 Task: Search one way flight ticket for 2 adults, 4 children and 1 infant on lap in business from Milwaukee: Milwaukee Mitchell International Airport to Raleigh: Raleigh-durham International Airport on 8-5-2023. Choice of flights is Royal air maroc. Number of bags: 8 checked bags. Price is upto 60000. Outbound departure time preference is 16:45.
Action: Mouse moved to (353, 299)
Screenshot: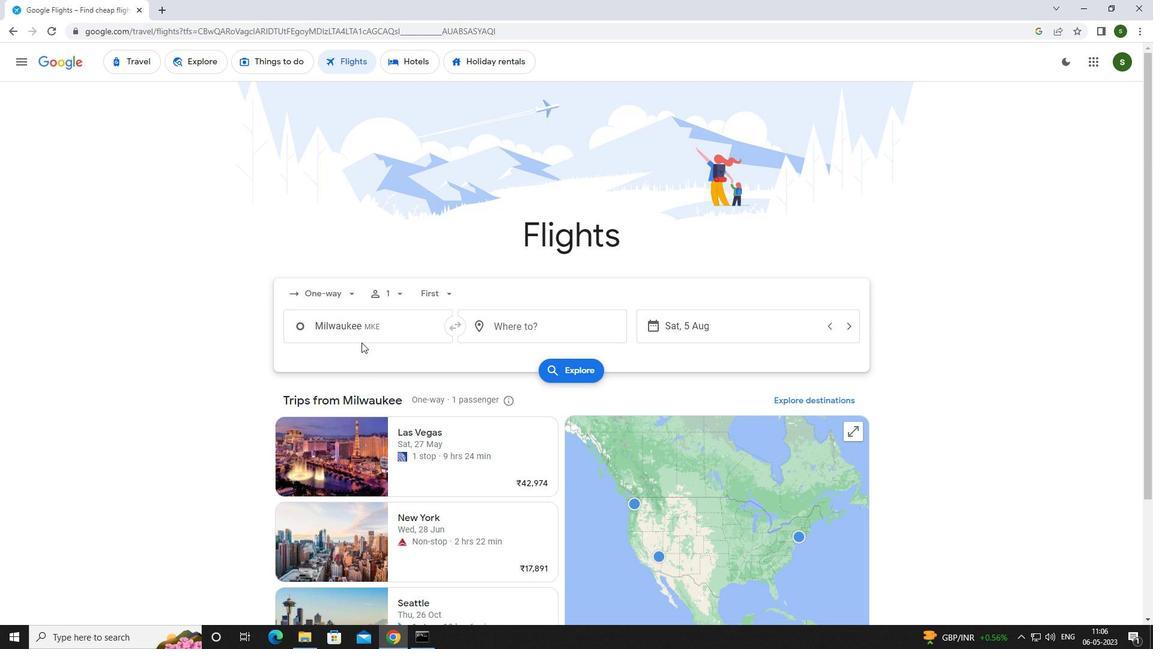 
Action: Mouse pressed left at (353, 299)
Screenshot: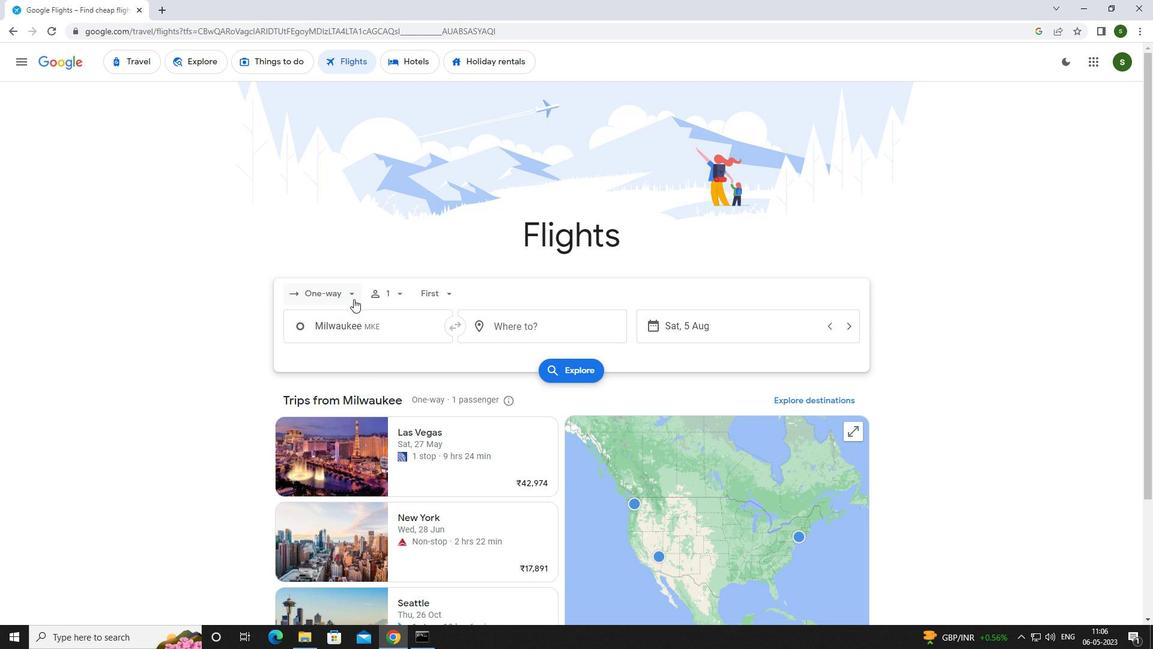 
Action: Mouse moved to (358, 344)
Screenshot: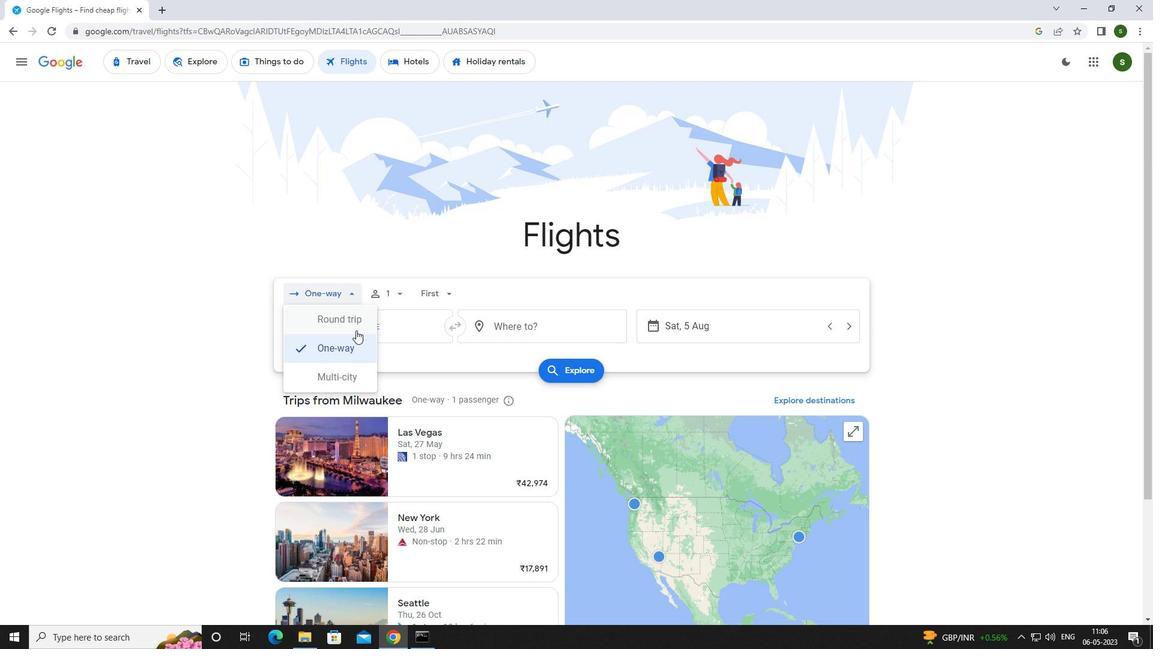 
Action: Mouse pressed left at (358, 344)
Screenshot: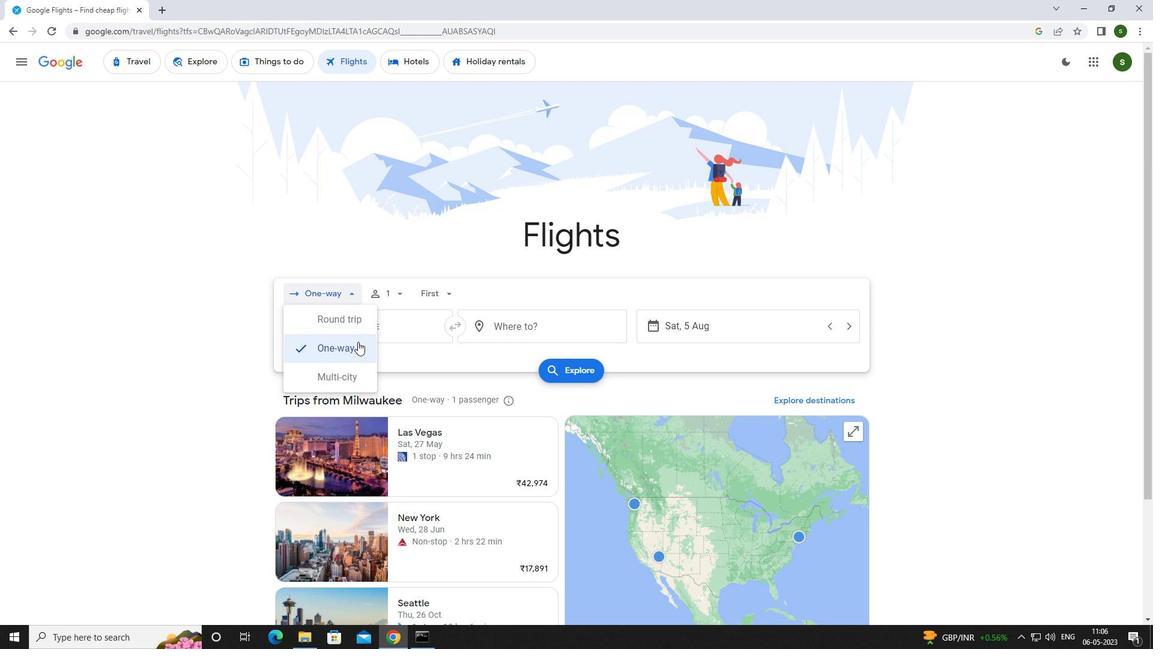 
Action: Mouse moved to (403, 299)
Screenshot: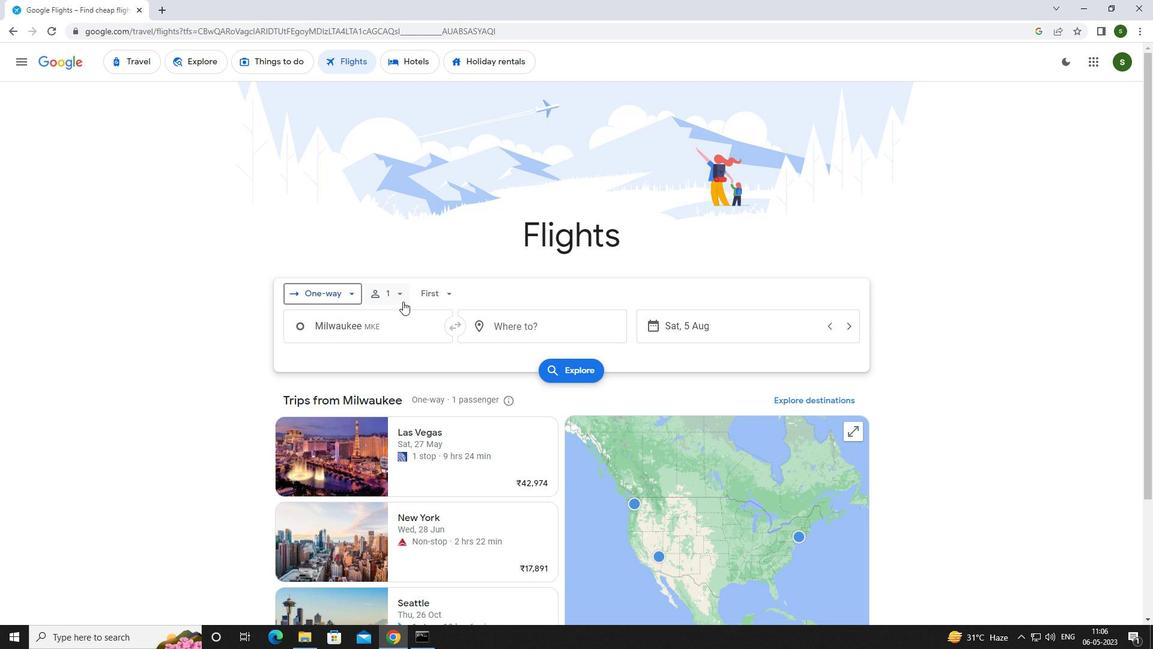 
Action: Mouse pressed left at (403, 299)
Screenshot: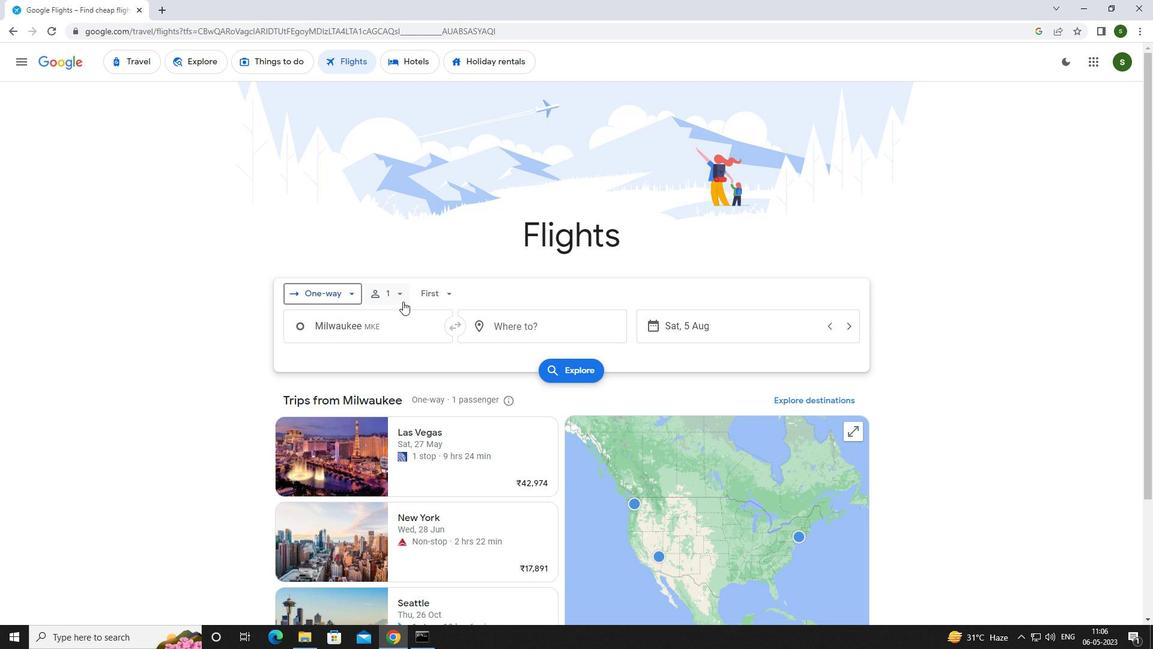 
Action: Mouse moved to (493, 323)
Screenshot: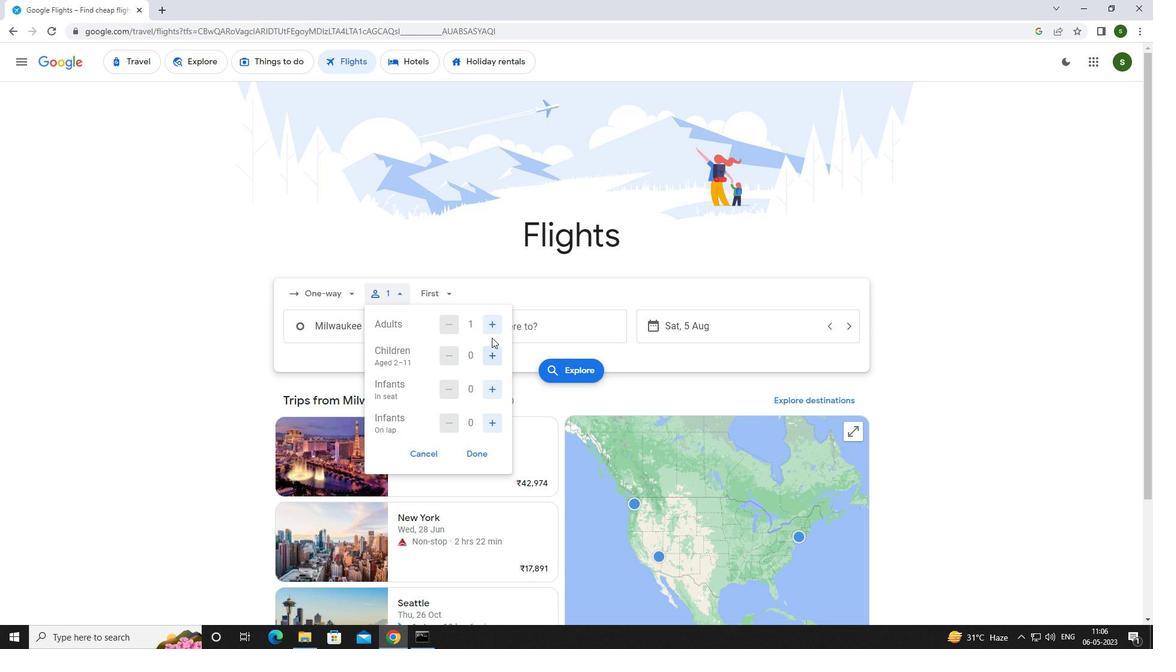 
Action: Mouse pressed left at (493, 323)
Screenshot: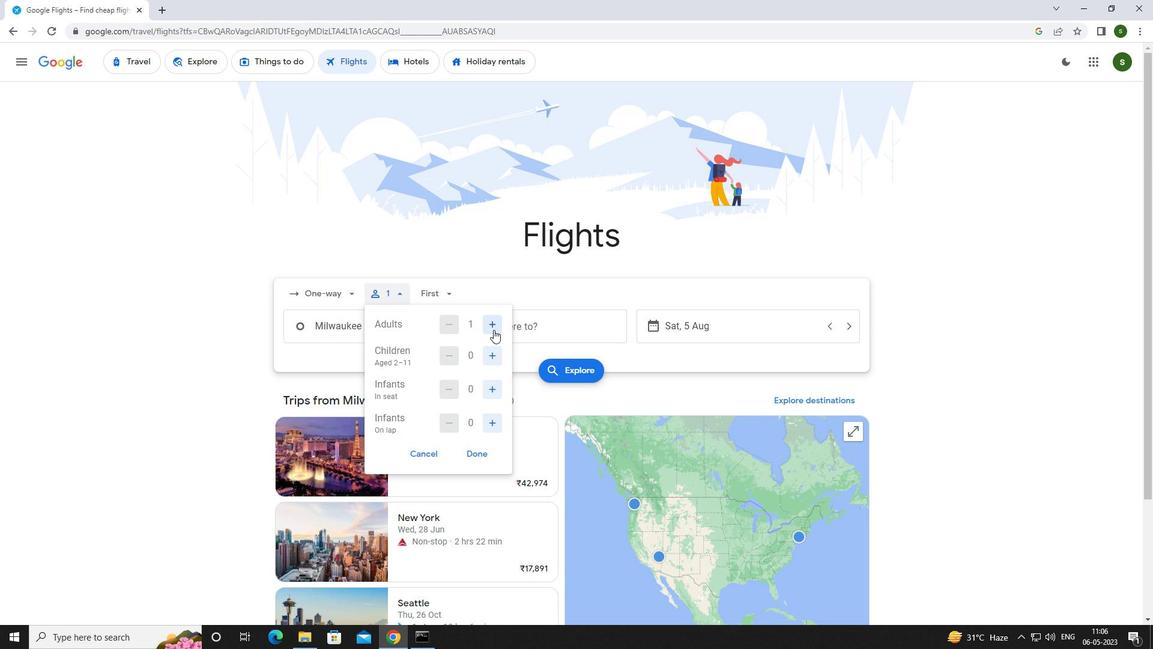 
Action: Mouse moved to (489, 350)
Screenshot: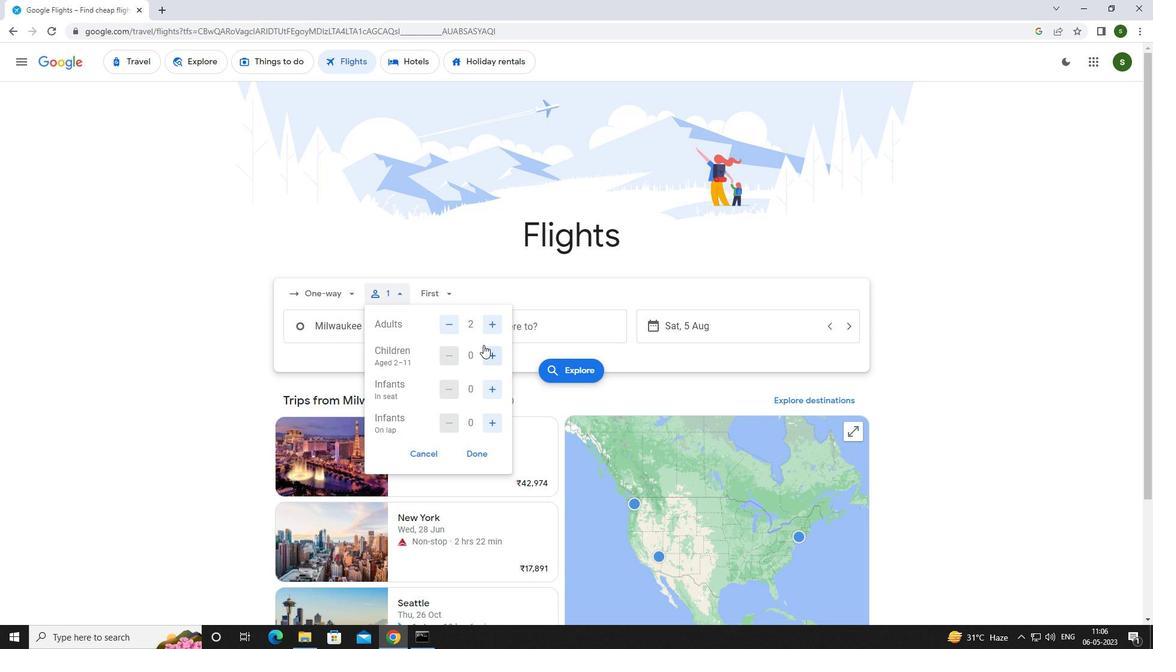 
Action: Mouse pressed left at (489, 350)
Screenshot: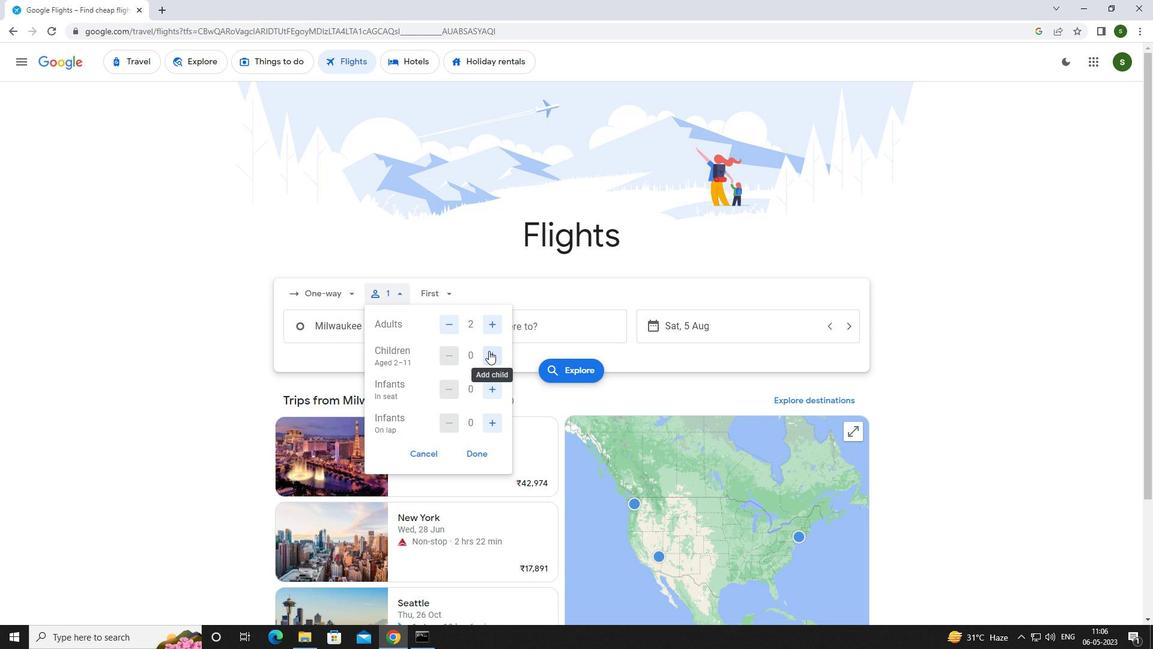 
Action: Mouse pressed left at (489, 350)
Screenshot: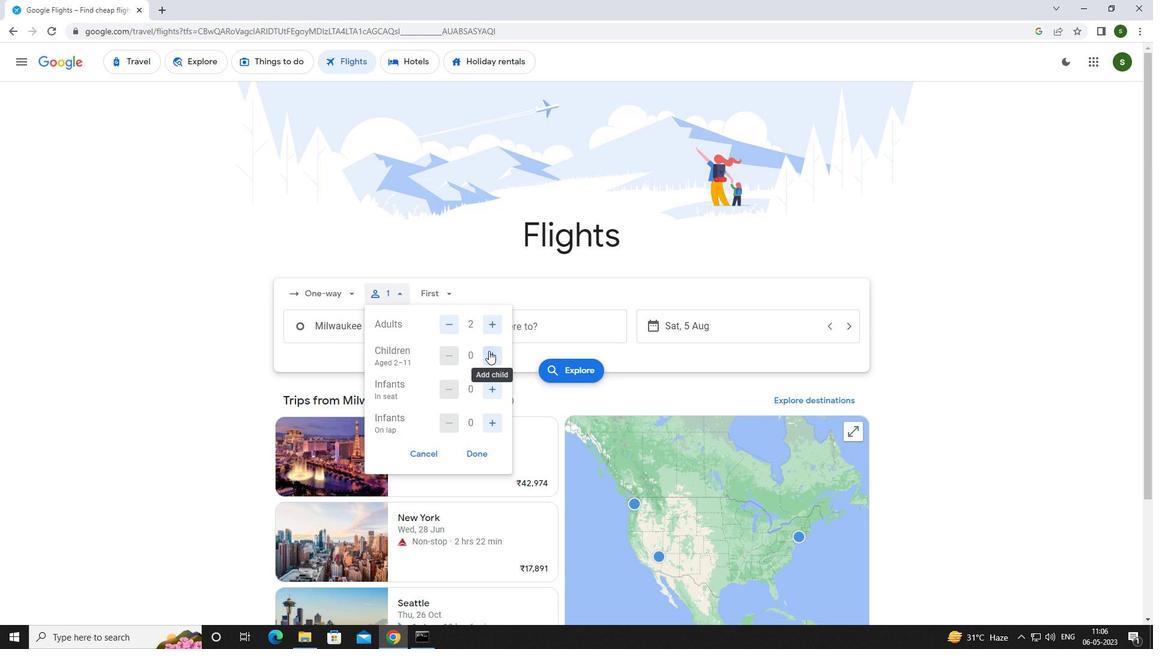 
Action: Mouse pressed left at (489, 350)
Screenshot: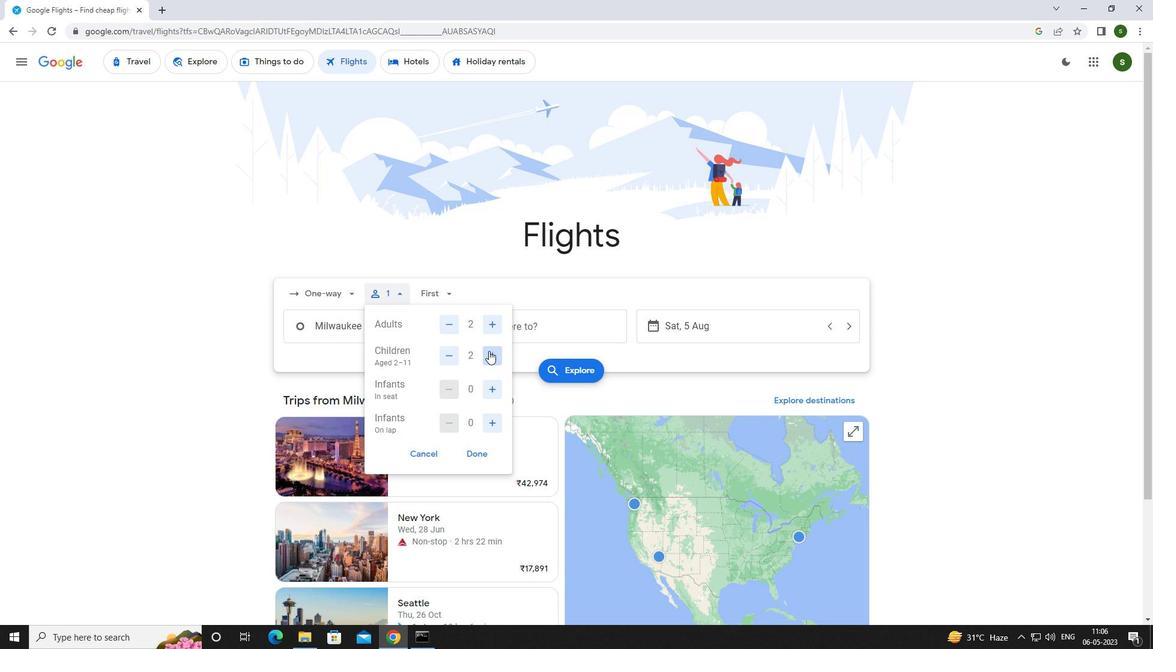 
Action: Mouse pressed left at (489, 350)
Screenshot: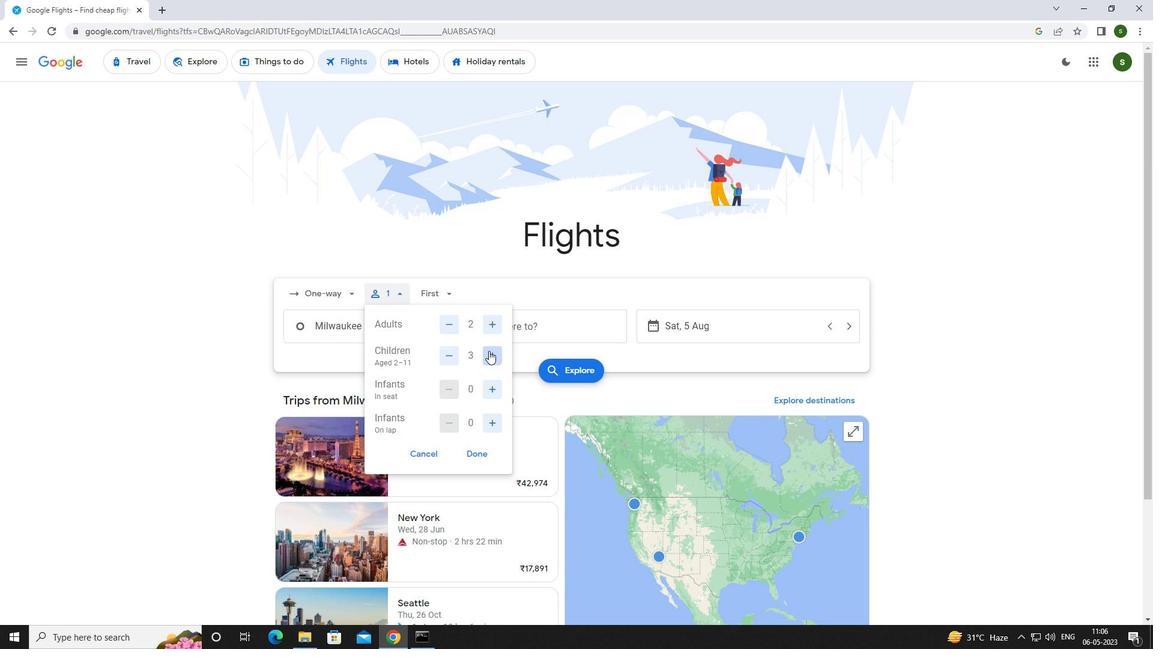 
Action: Mouse moved to (502, 420)
Screenshot: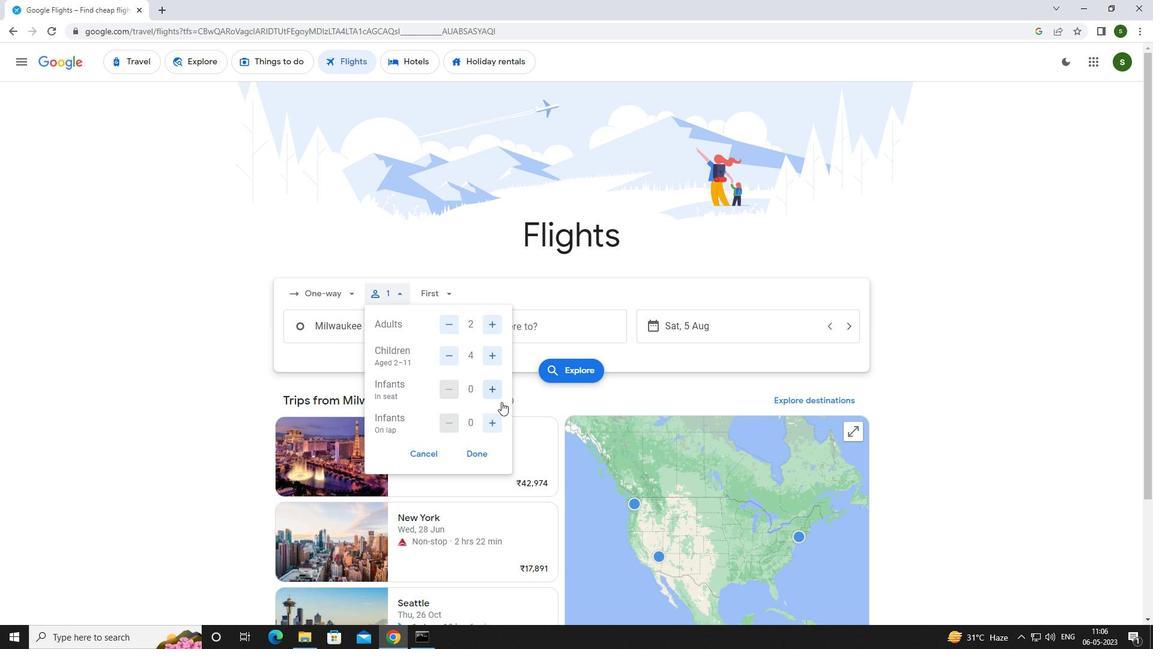 
Action: Mouse pressed left at (502, 420)
Screenshot: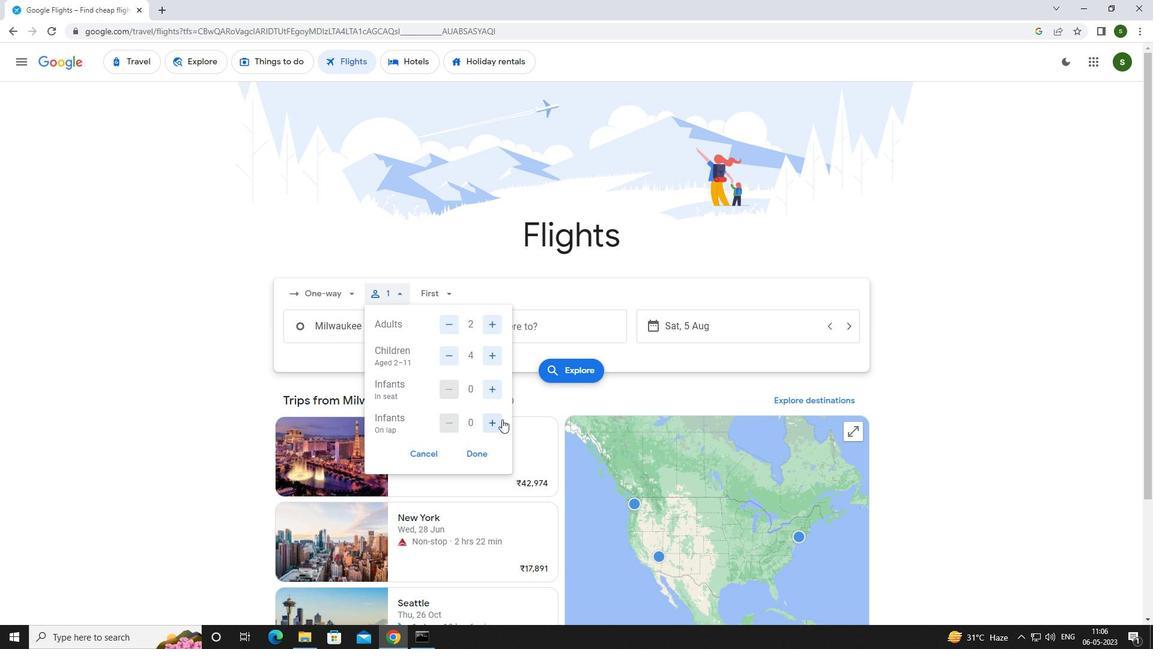 
Action: Mouse moved to (457, 297)
Screenshot: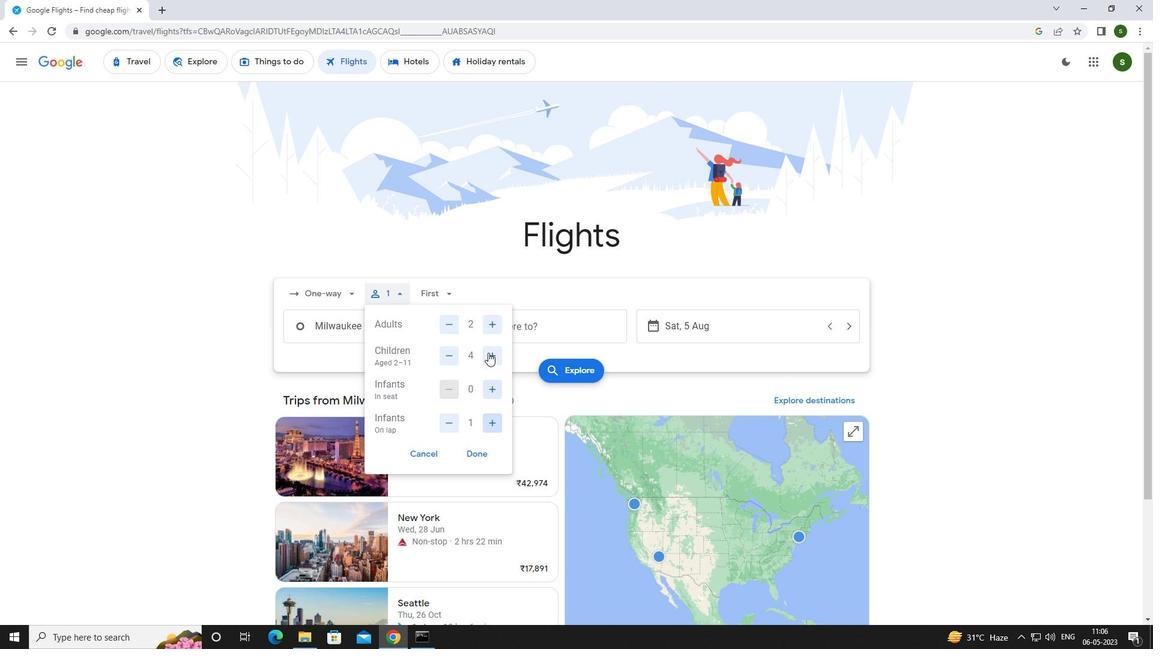 
Action: Mouse pressed left at (457, 297)
Screenshot: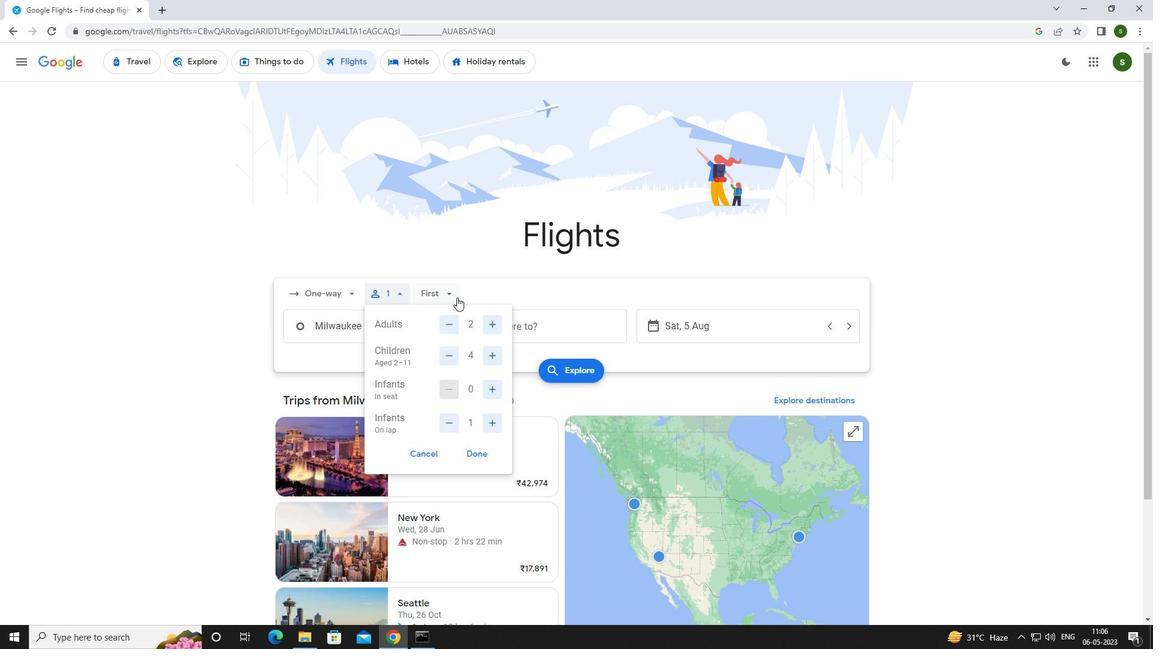 
Action: Mouse moved to (466, 375)
Screenshot: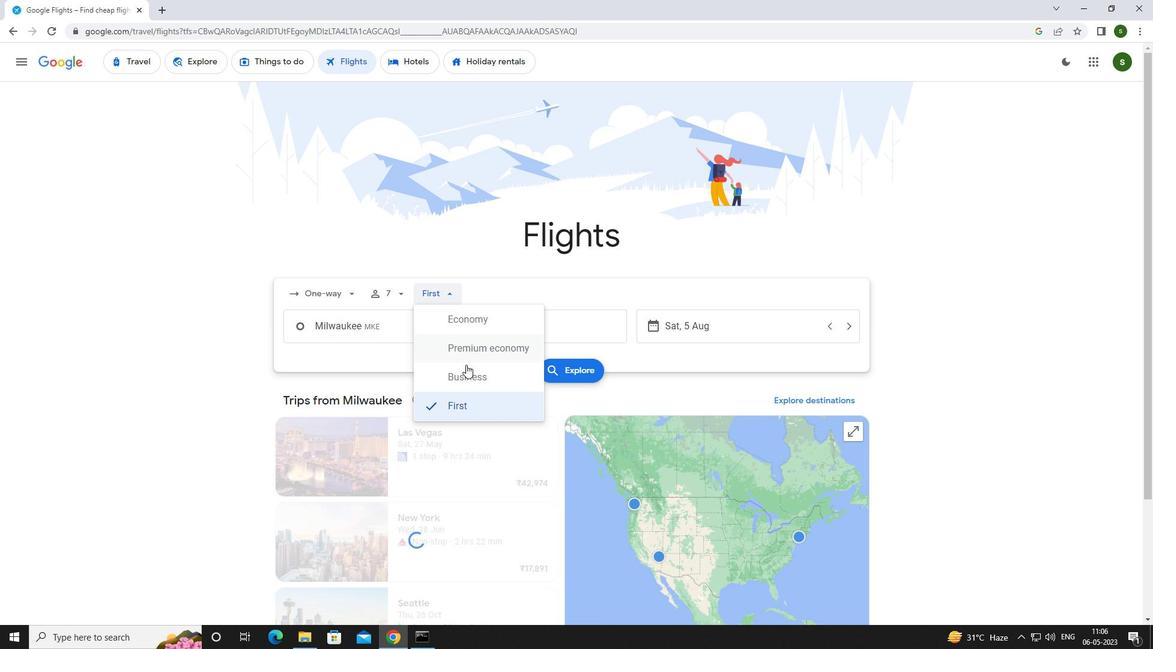 
Action: Mouse pressed left at (466, 375)
Screenshot: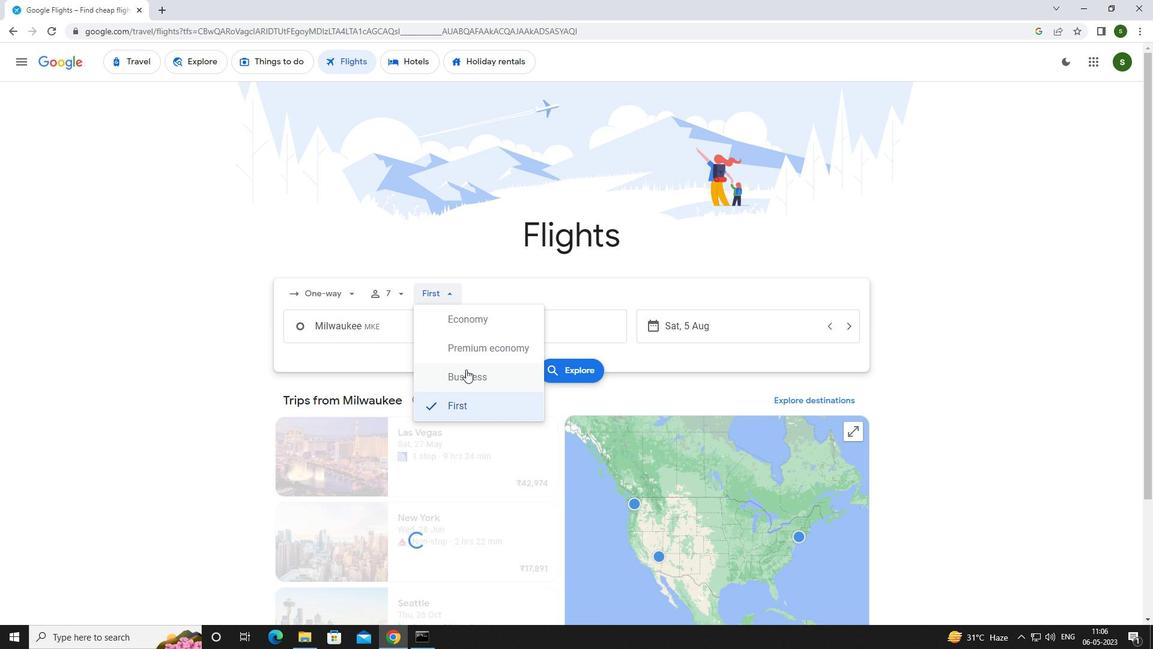 
Action: Mouse moved to (412, 332)
Screenshot: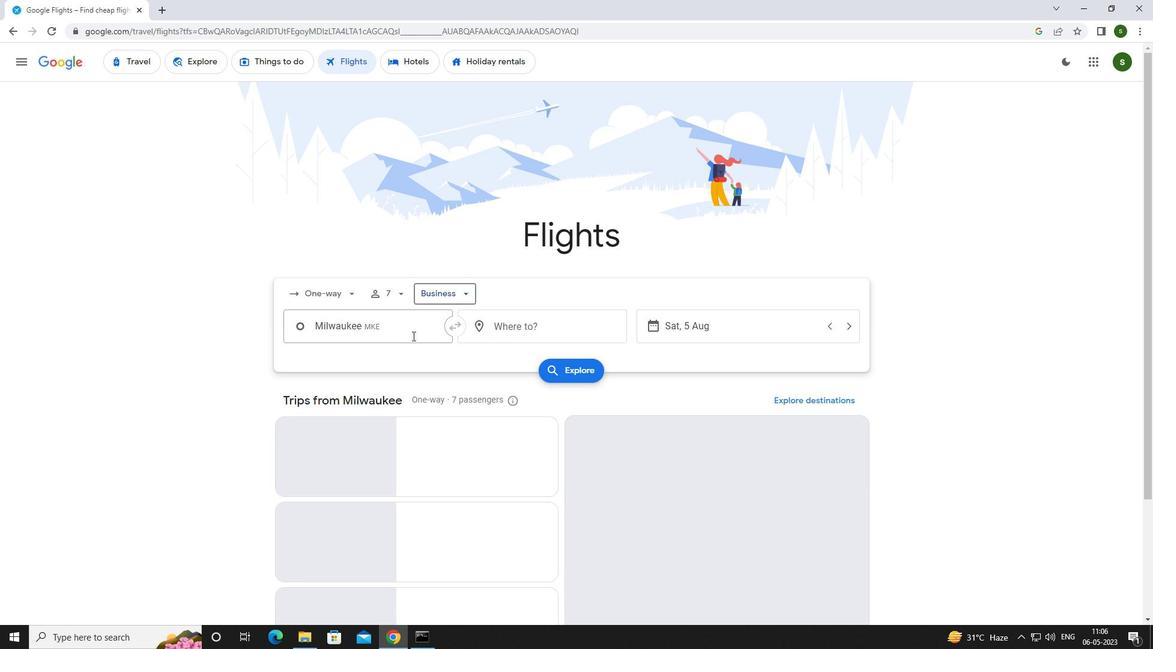 
Action: Mouse pressed left at (412, 332)
Screenshot: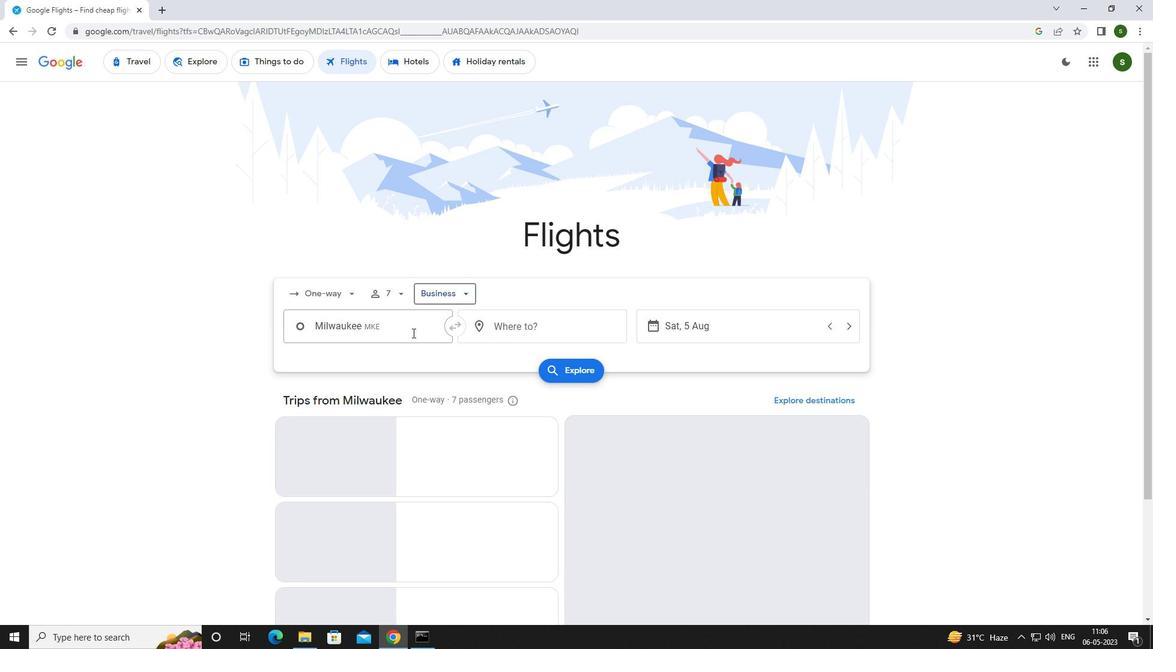 
Action: Key pressed <Key.caps_lock>m<Key.caps_lock>il
Screenshot: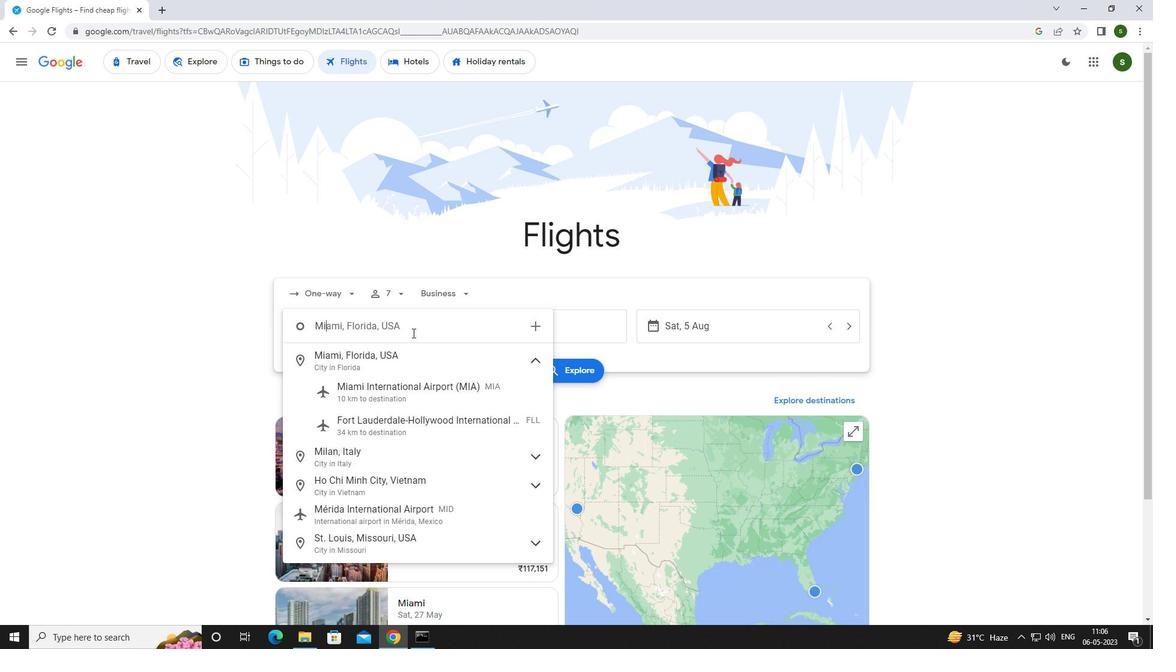 
Action: Mouse moved to (396, 581)
Screenshot: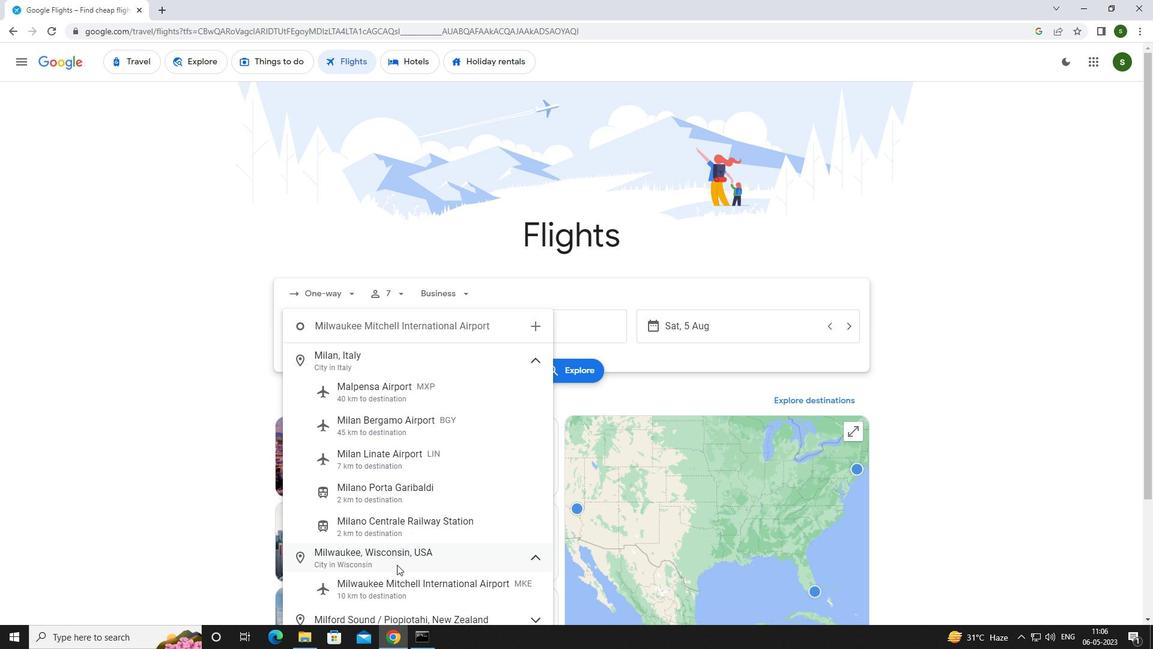 
Action: Mouse pressed left at (396, 581)
Screenshot: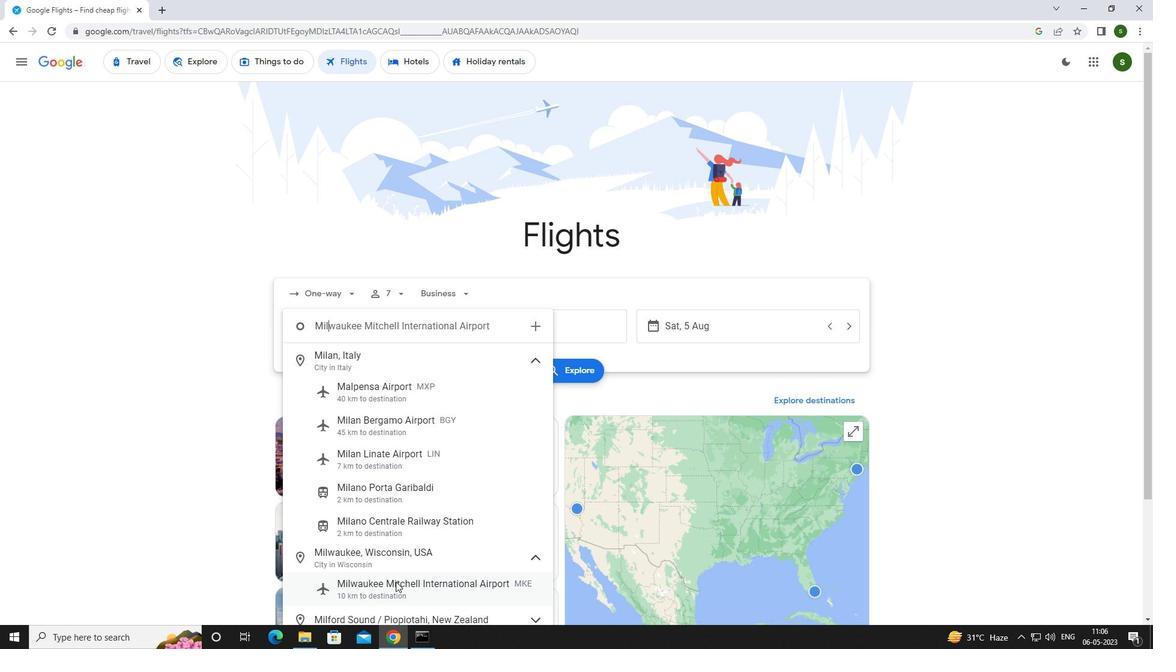 
Action: Mouse moved to (503, 332)
Screenshot: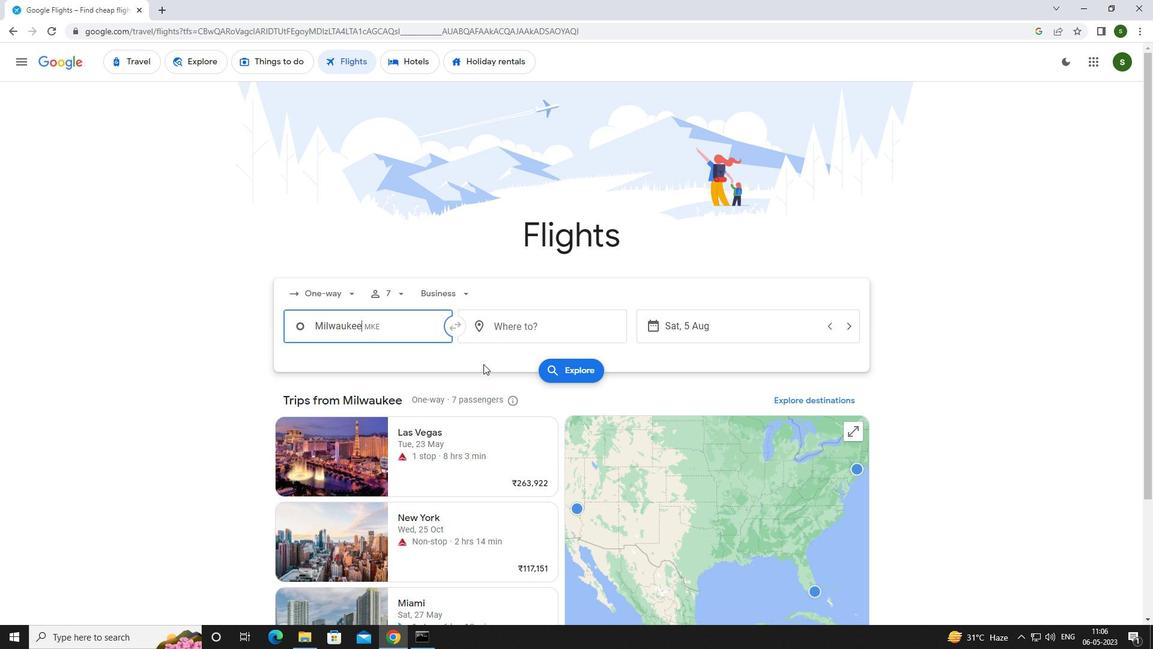 
Action: Mouse pressed left at (503, 332)
Screenshot: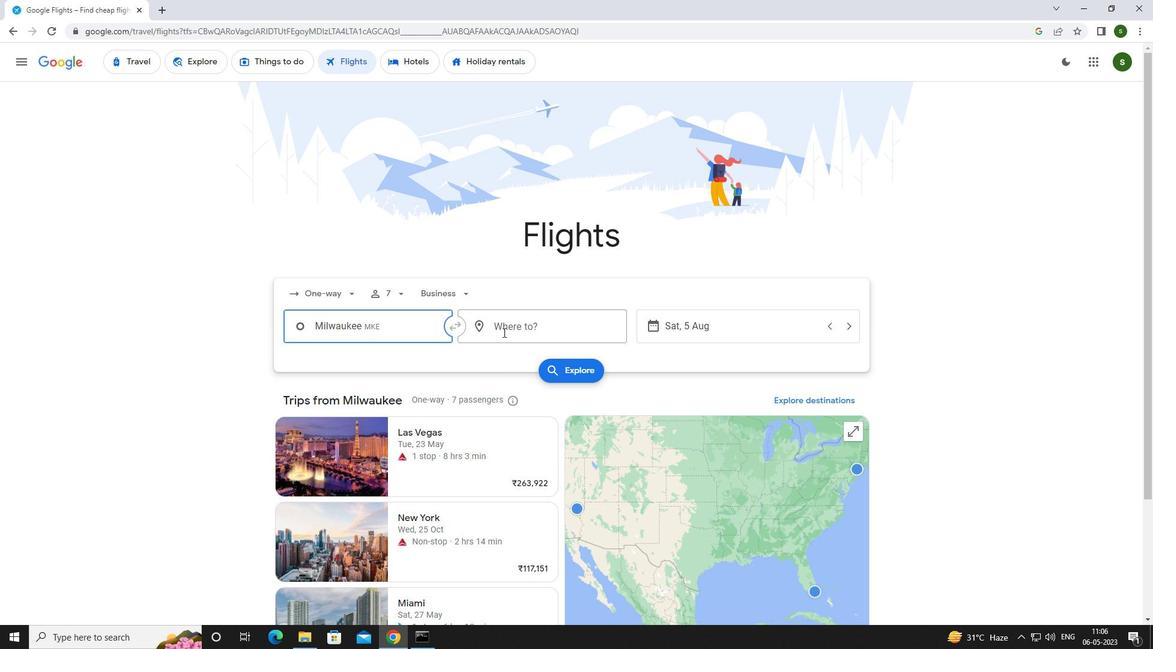 
Action: Key pressed <Key.caps_lock>r<Key.caps_lock>aleig
Screenshot: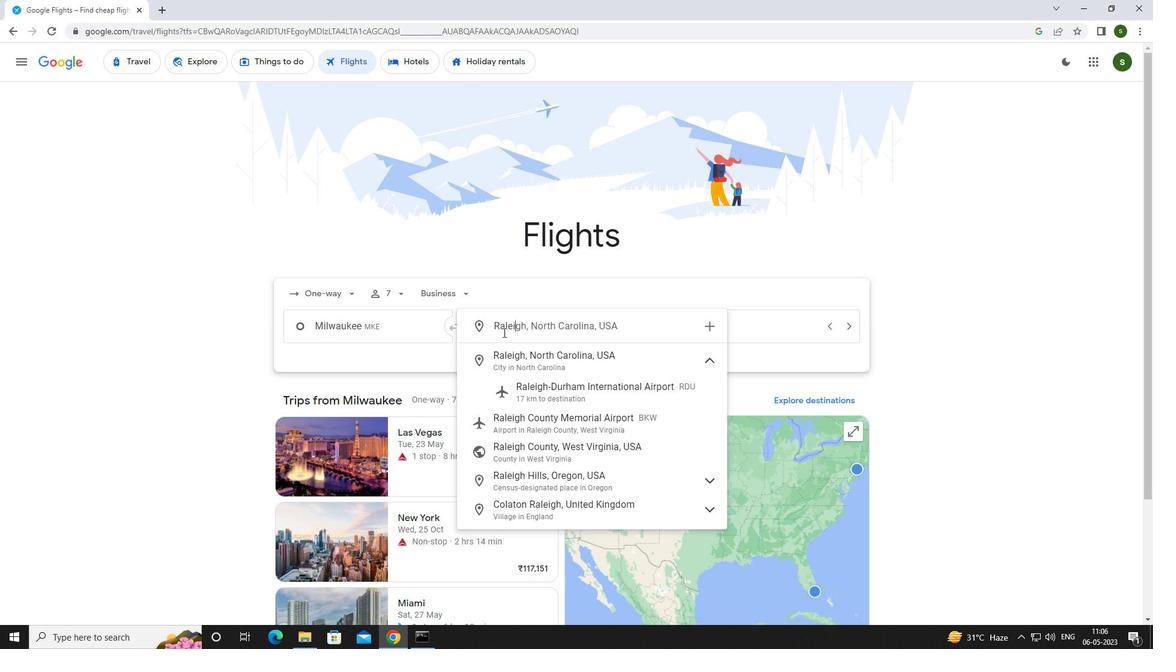 
Action: Mouse moved to (555, 397)
Screenshot: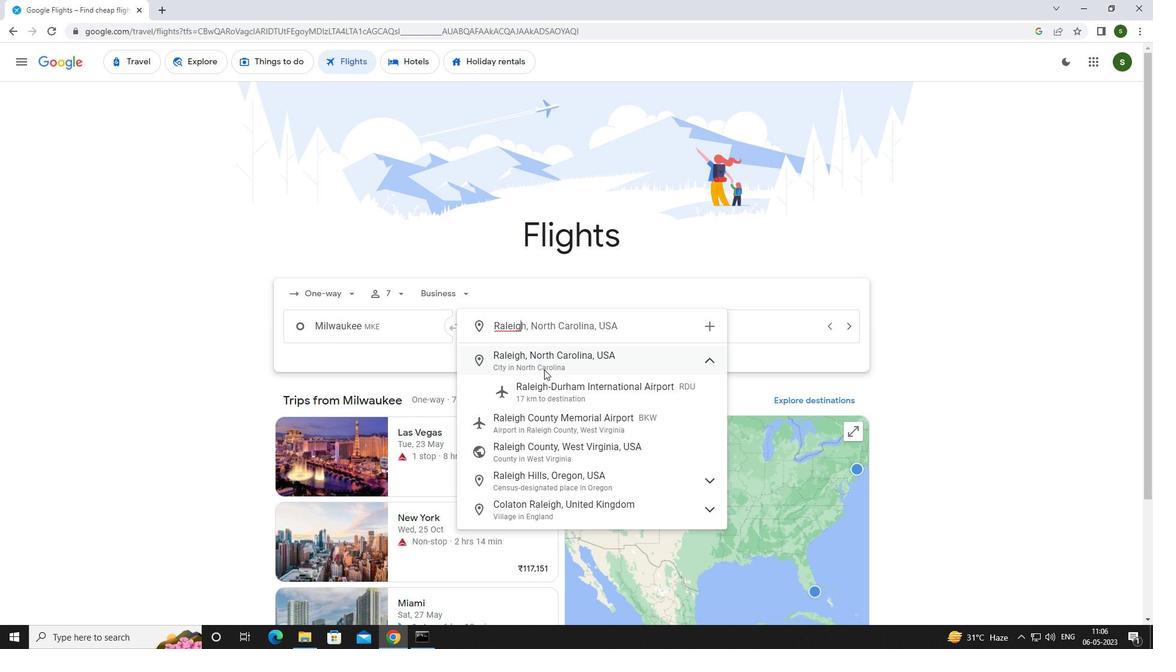 
Action: Mouse pressed left at (555, 397)
Screenshot: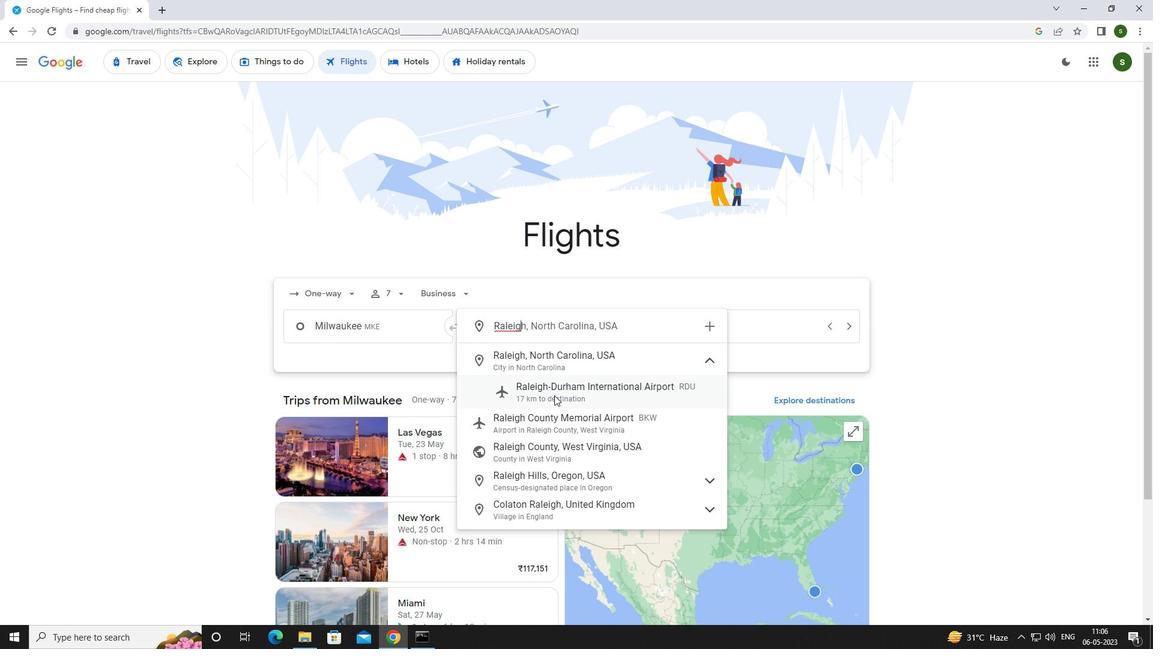 
Action: Mouse moved to (703, 325)
Screenshot: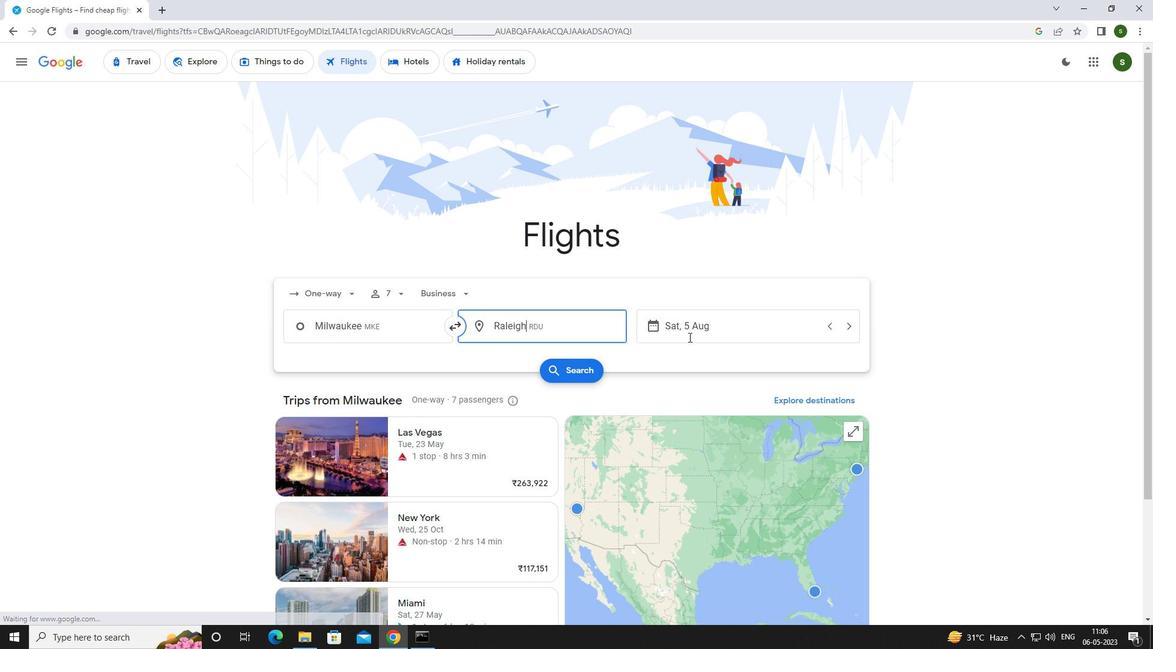 
Action: Mouse pressed left at (703, 325)
Screenshot: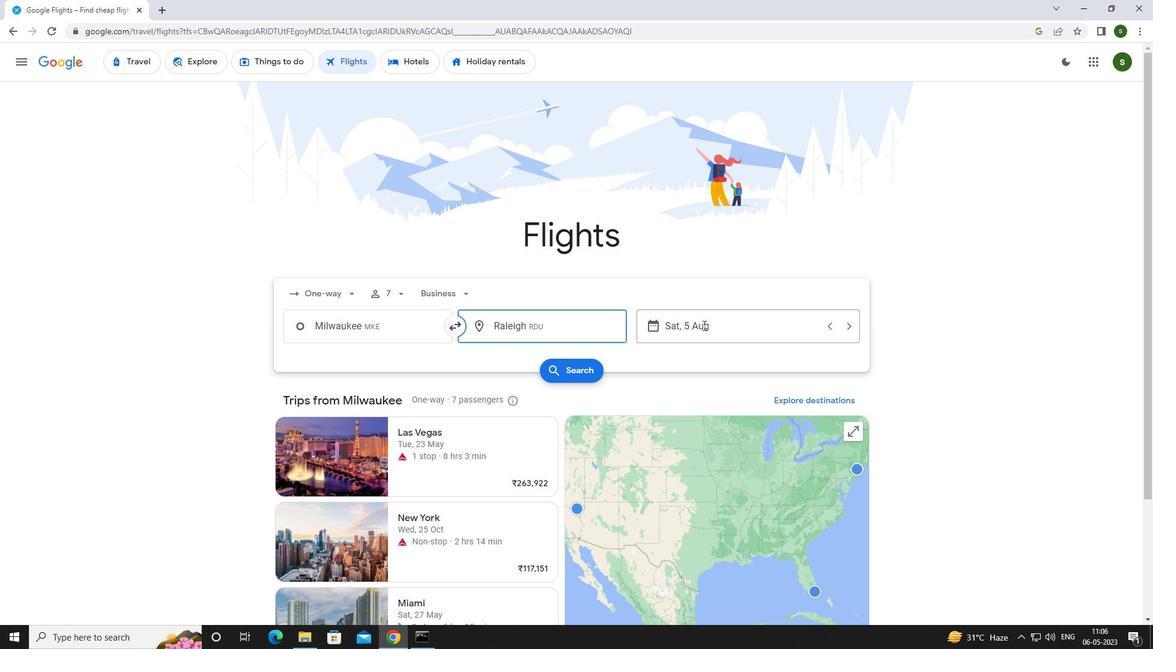 
Action: Mouse moved to (606, 405)
Screenshot: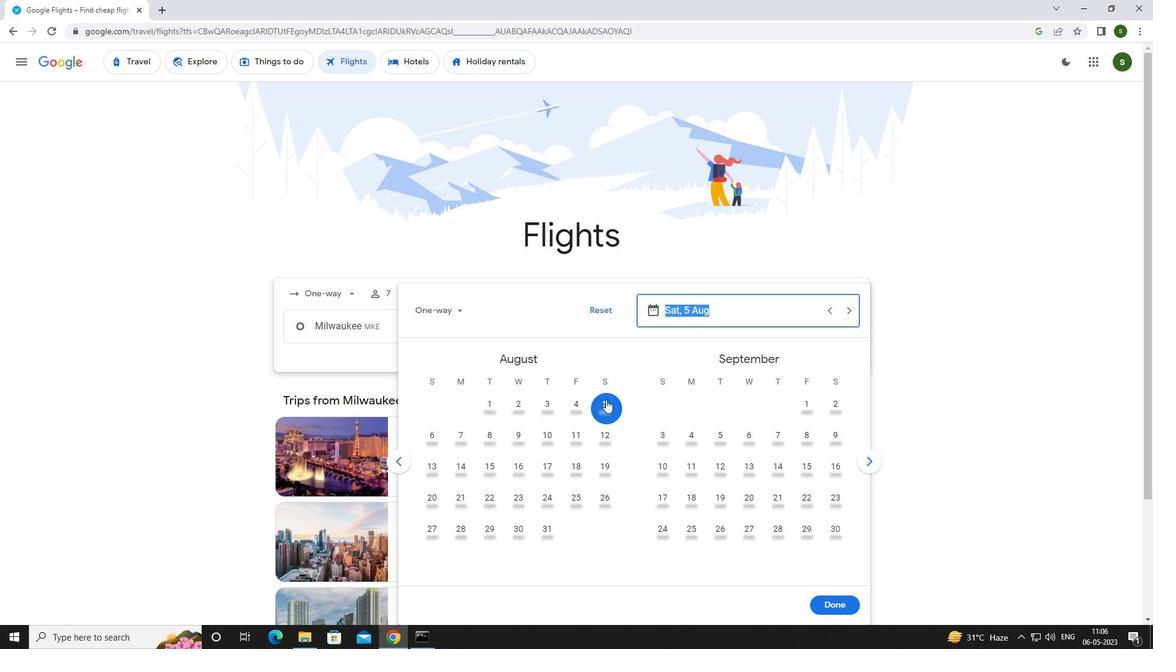 
Action: Mouse pressed left at (606, 405)
Screenshot: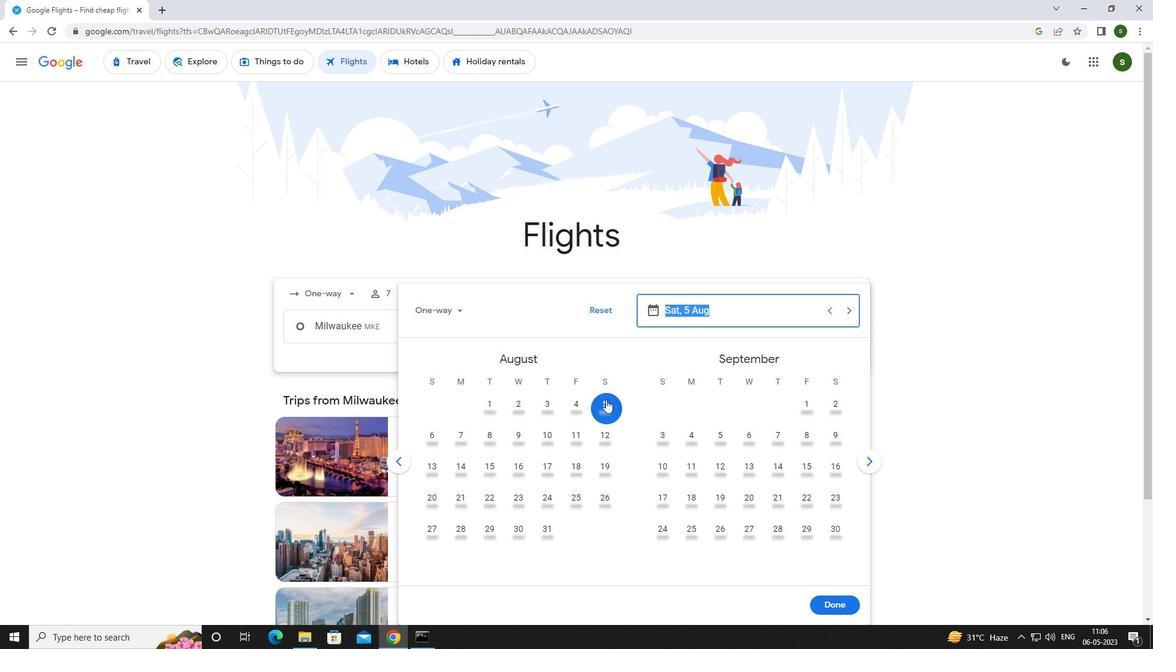 
Action: Mouse moved to (852, 604)
Screenshot: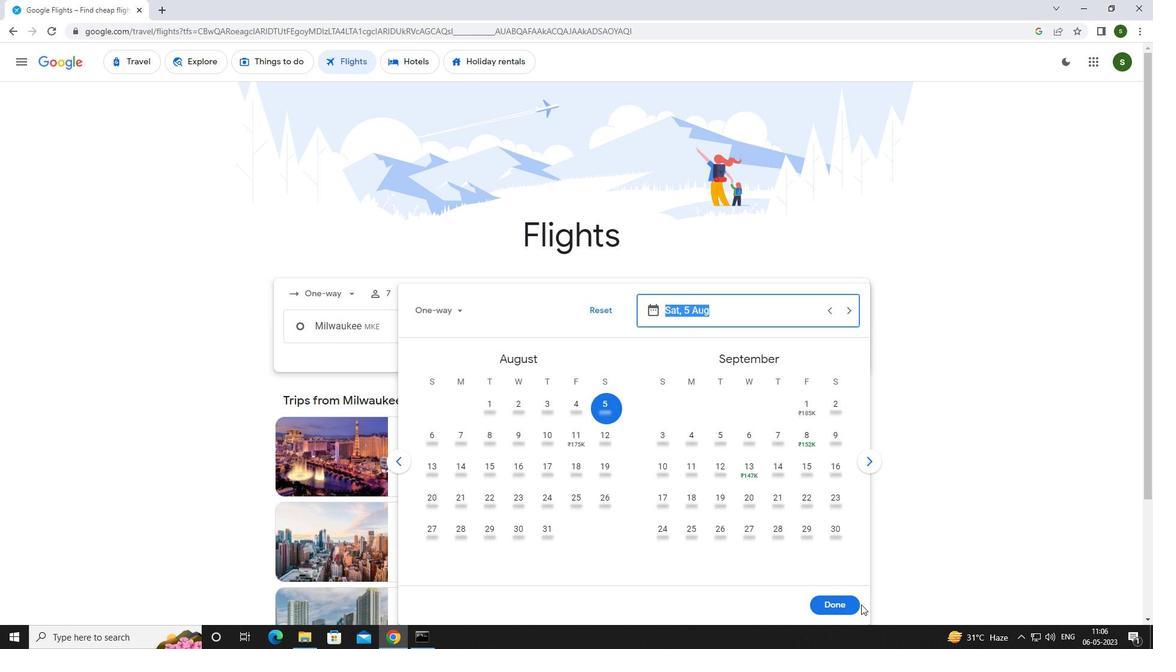 
Action: Mouse pressed left at (852, 604)
Screenshot: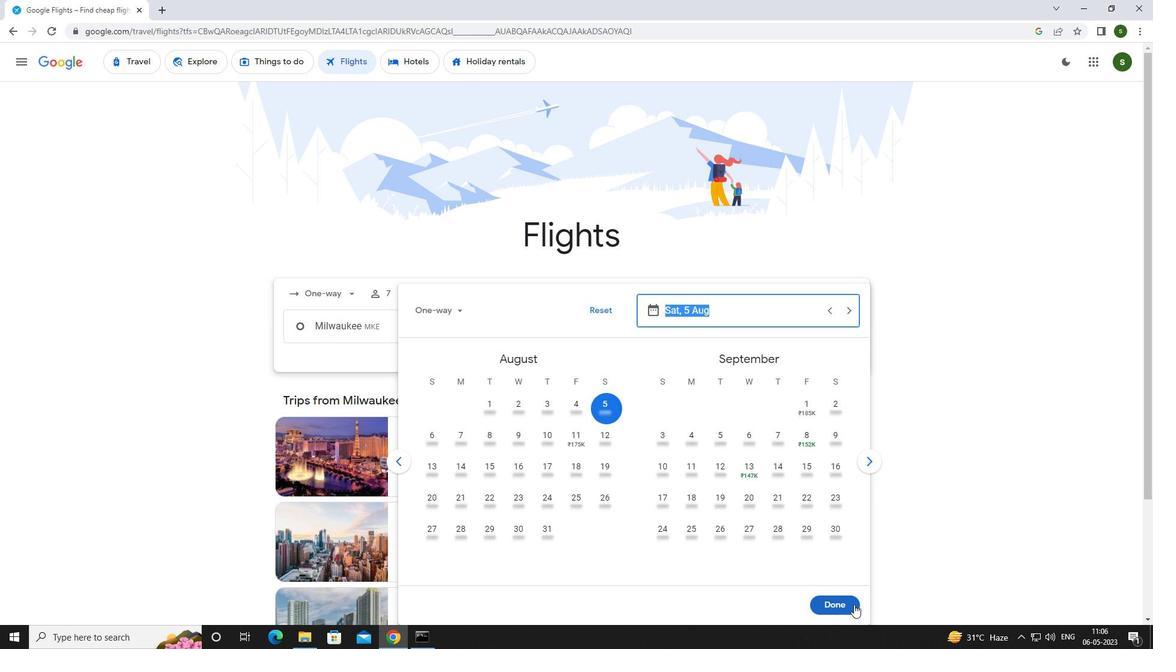 
Action: Mouse moved to (581, 379)
Screenshot: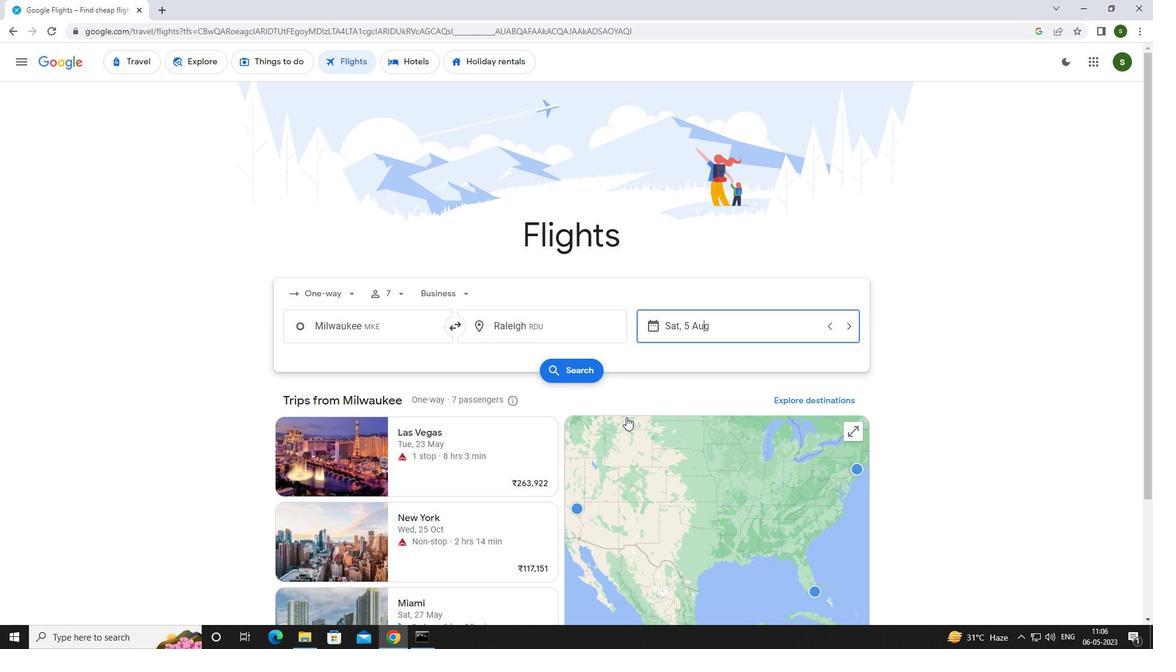 
Action: Mouse pressed left at (581, 379)
Screenshot: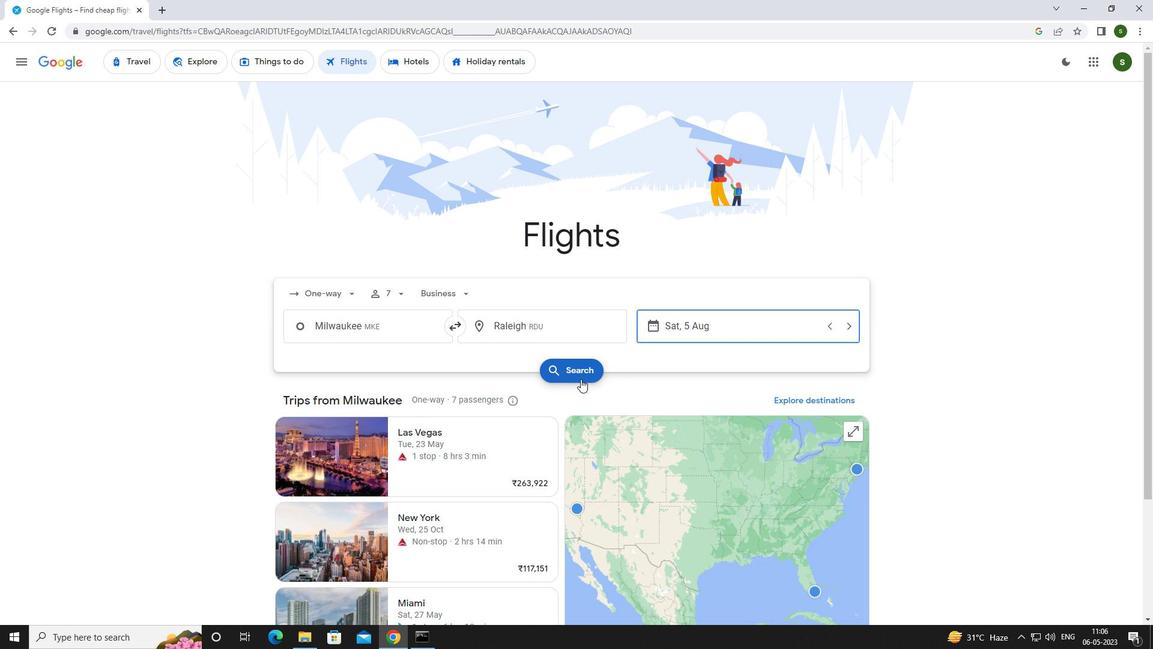 
Action: Mouse moved to (314, 176)
Screenshot: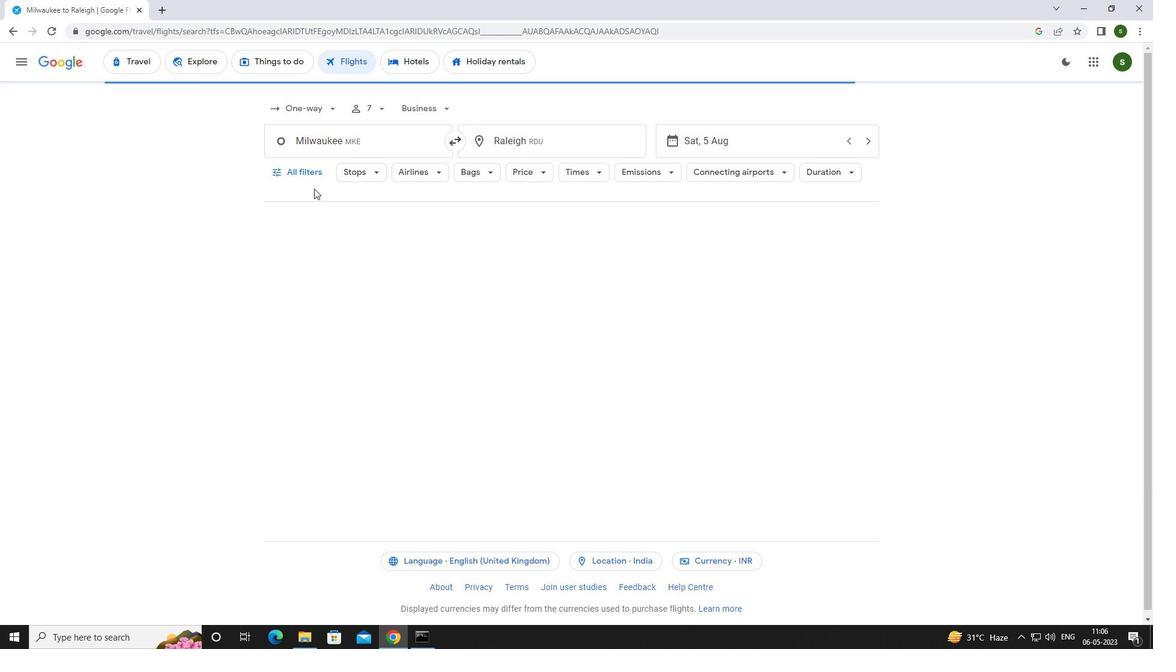 
Action: Mouse pressed left at (314, 176)
Screenshot: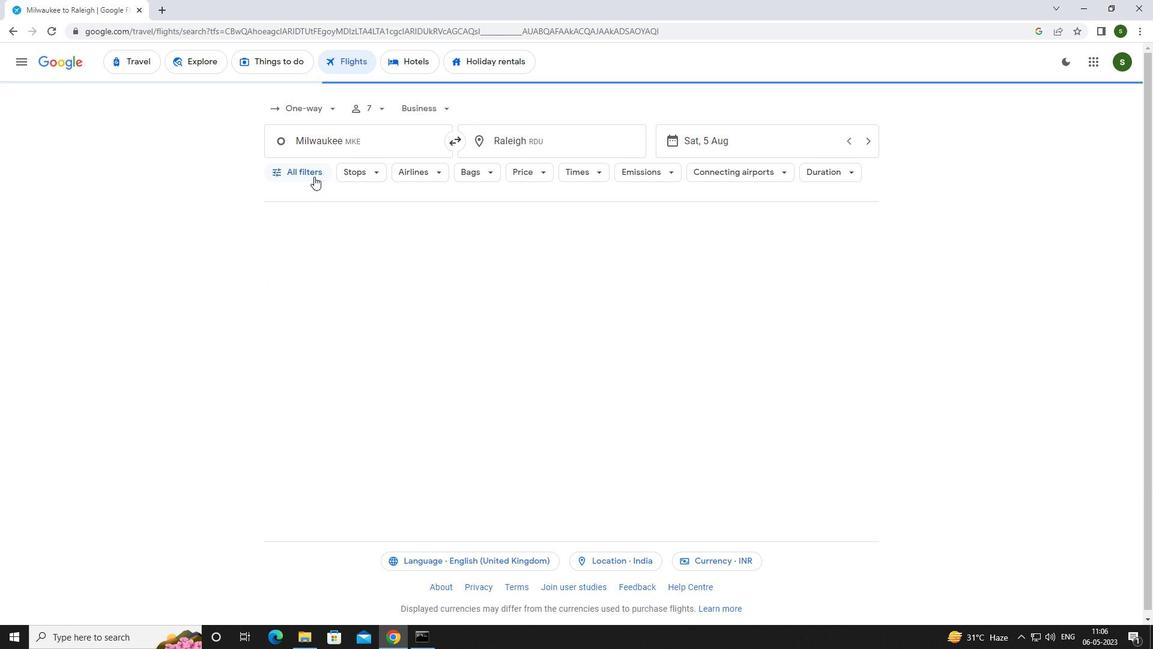 
Action: Mouse moved to (453, 430)
Screenshot: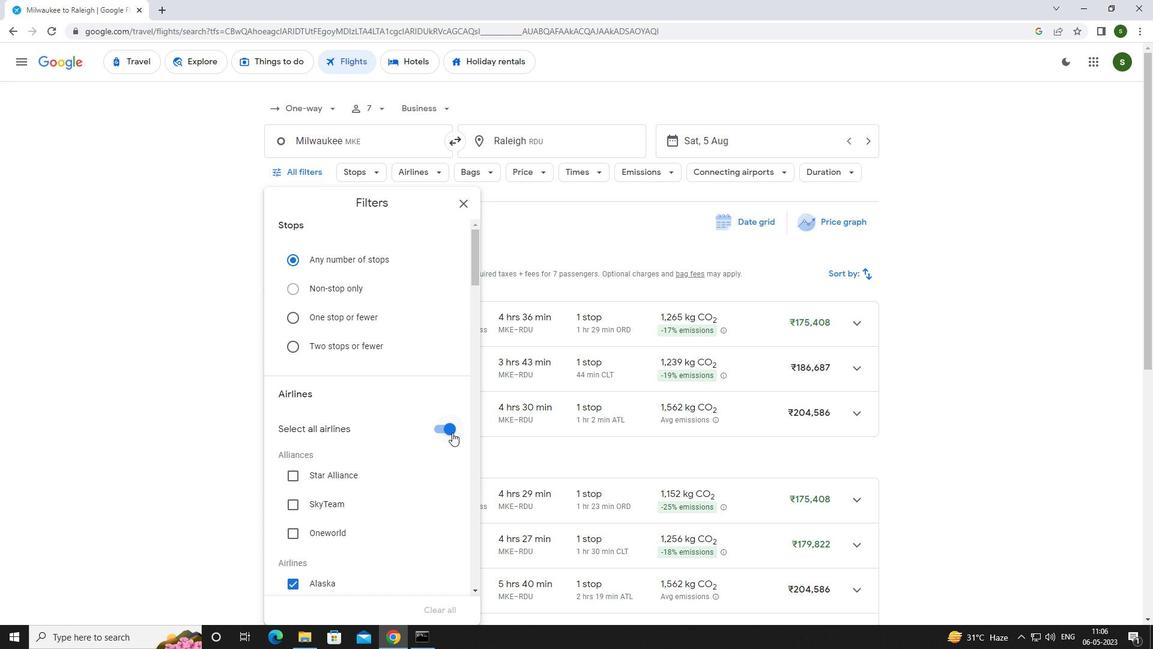 
Action: Mouse pressed left at (453, 430)
Screenshot: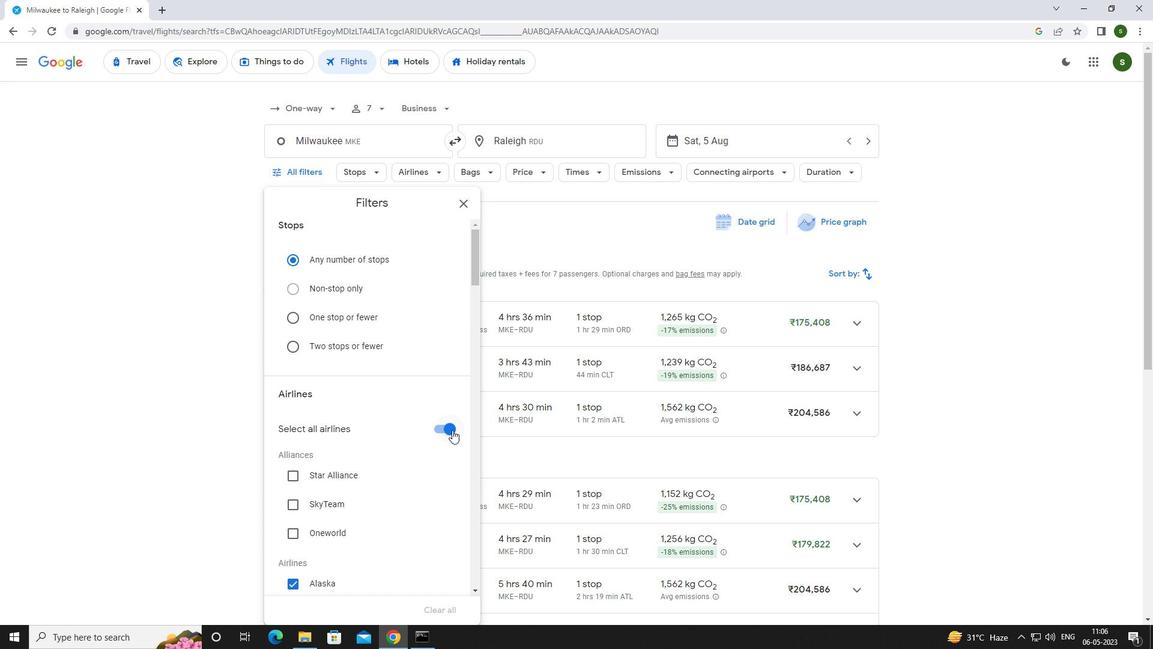 
Action: Mouse moved to (421, 405)
Screenshot: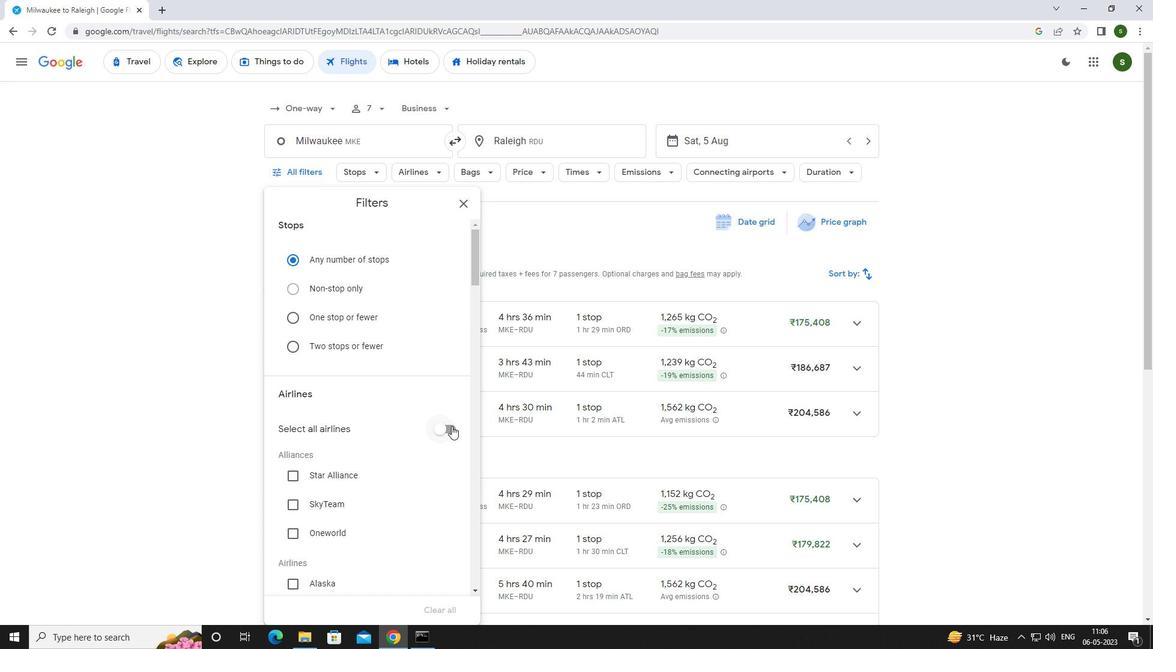 
Action: Mouse scrolled (421, 405) with delta (0, 0)
Screenshot: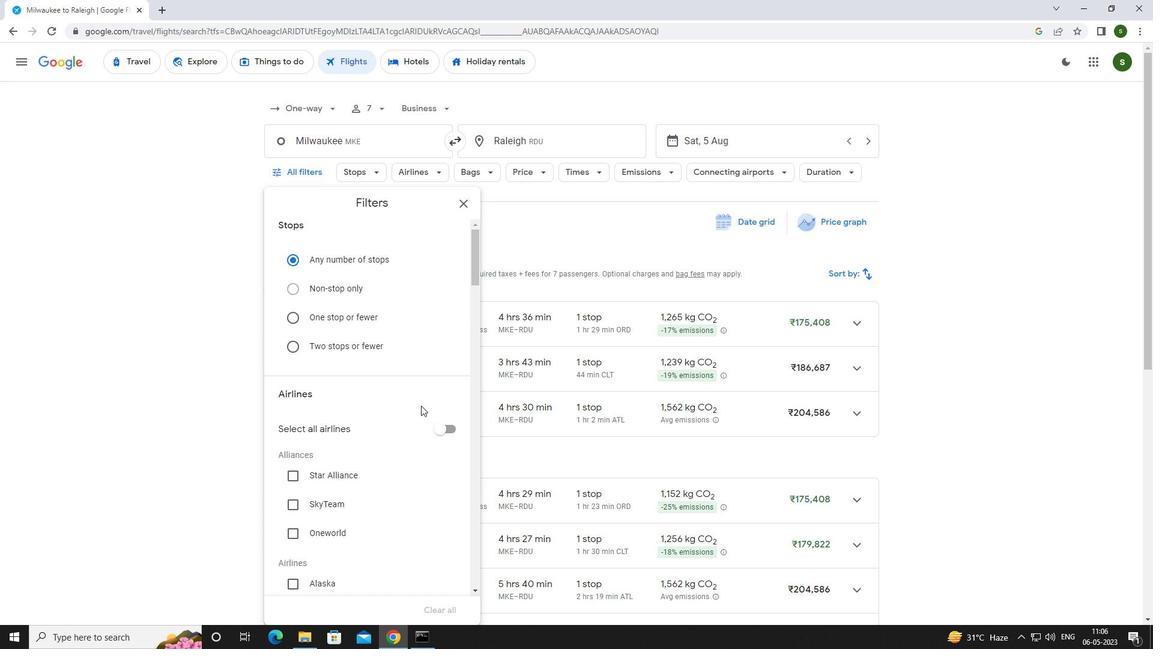 
Action: Mouse scrolled (421, 405) with delta (0, 0)
Screenshot: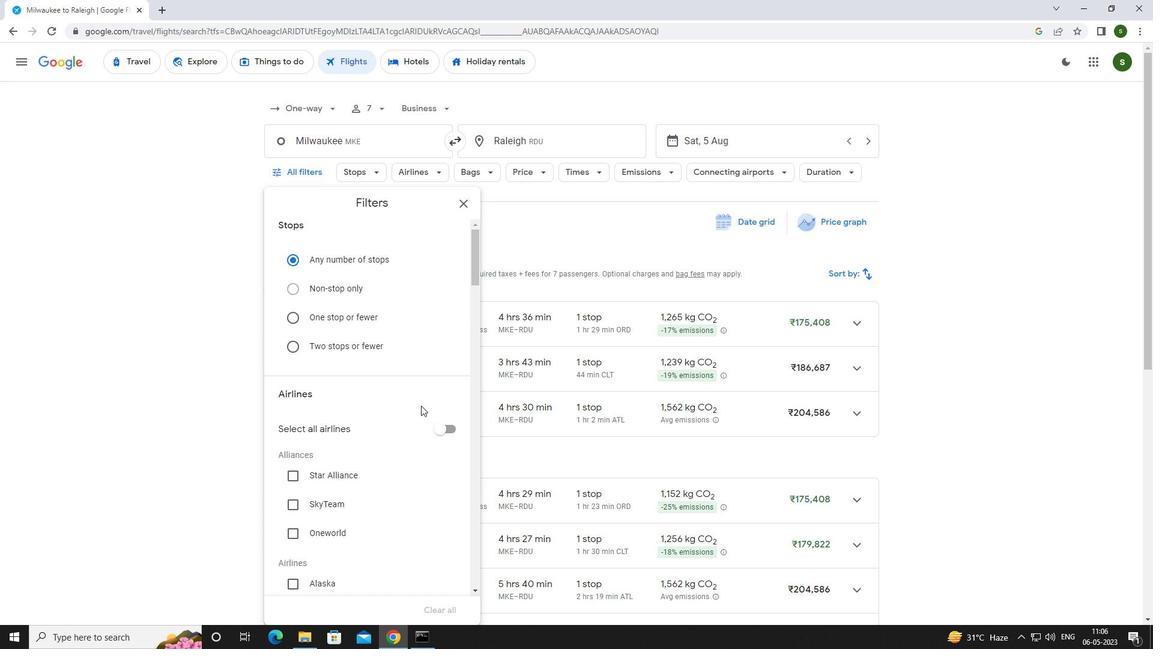 
Action: Mouse scrolled (421, 405) with delta (0, 0)
Screenshot: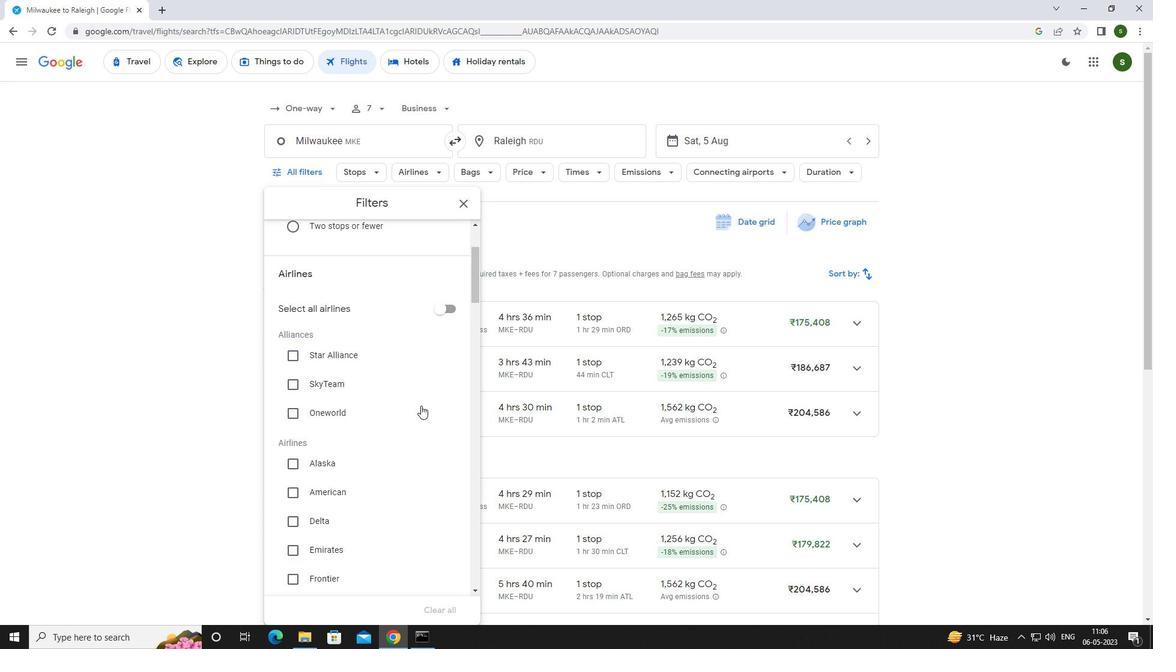 
Action: Mouse scrolled (421, 405) with delta (0, 0)
Screenshot: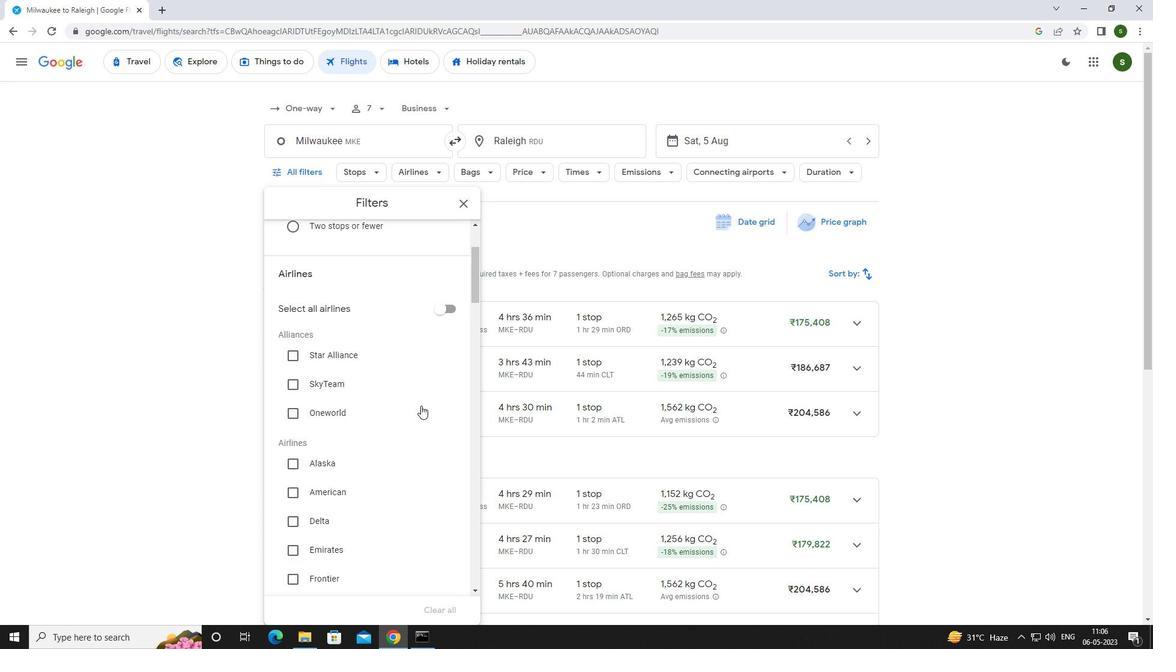 
Action: Mouse scrolled (421, 405) with delta (0, 0)
Screenshot: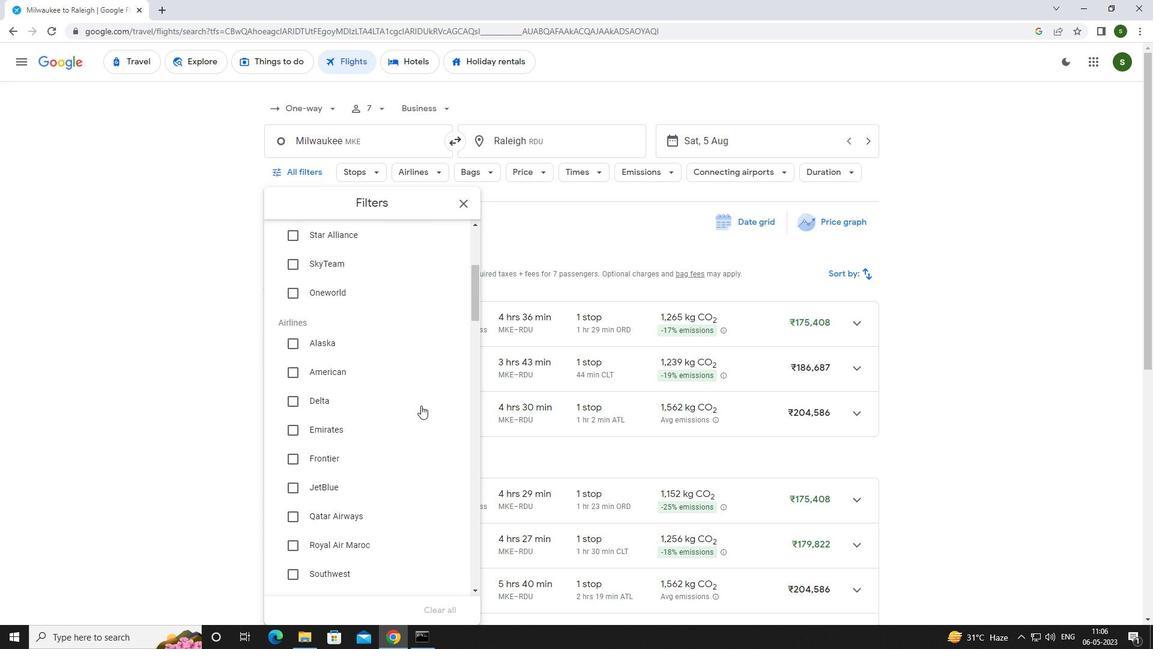 
Action: Mouse scrolled (421, 405) with delta (0, 0)
Screenshot: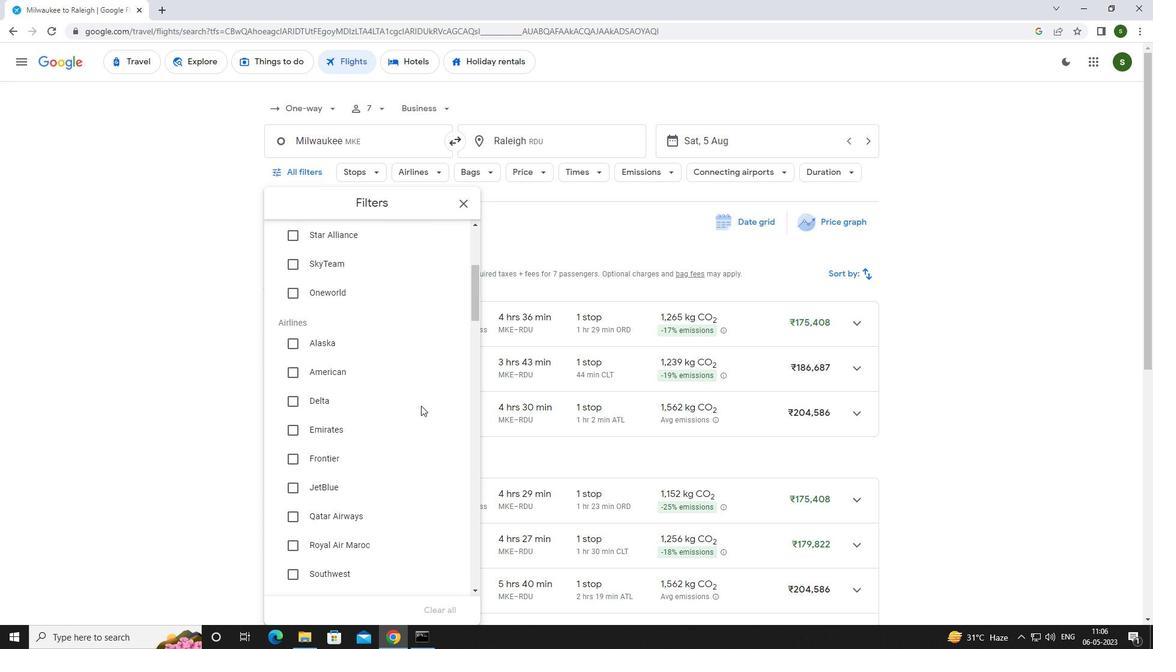 
Action: Mouse moved to (353, 421)
Screenshot: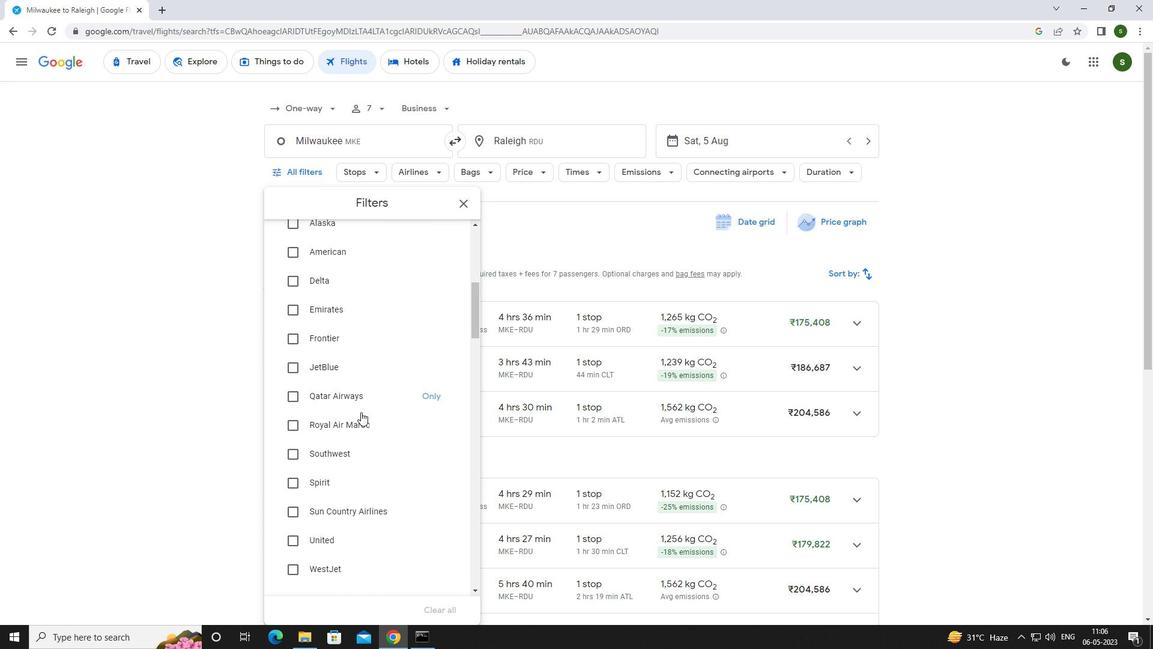 
Action: Mouse pressed left at (353, 421)
Screenshot: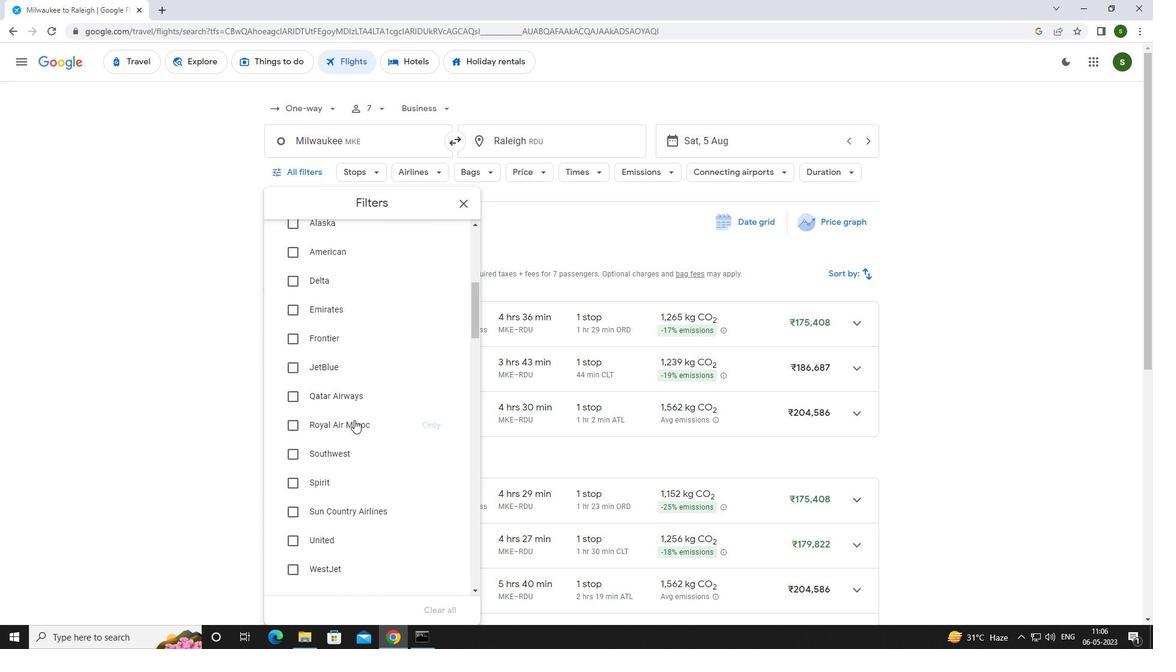 
Action: Mouse scrolled (353, 421) with delta (0, 0)
Screenshot: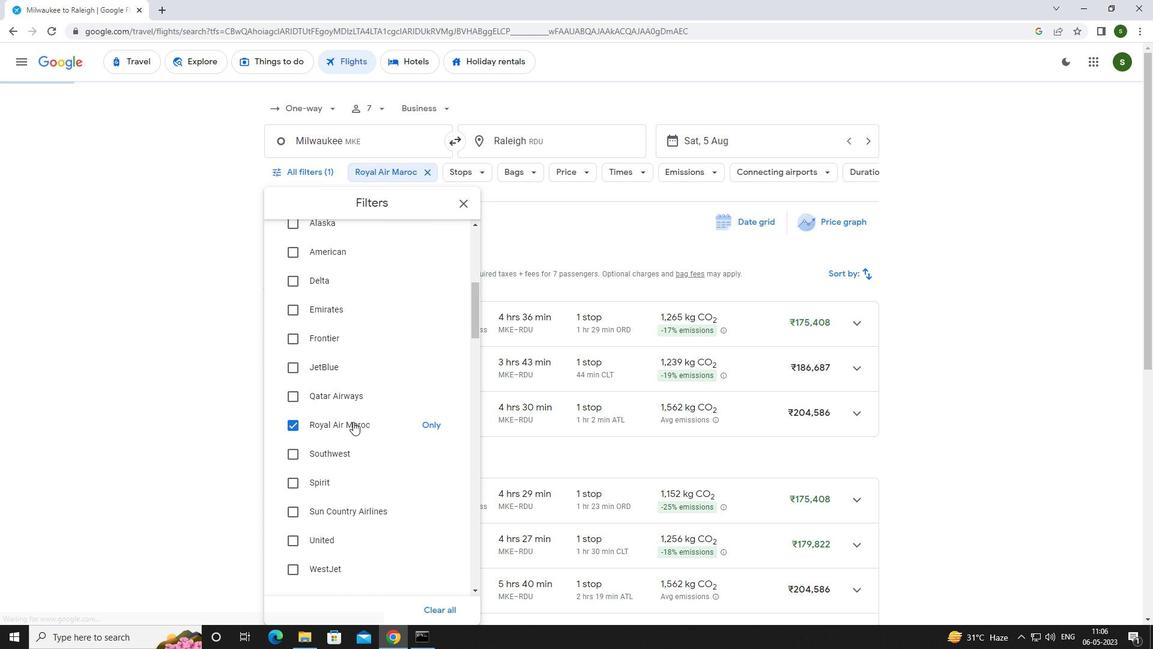 
Action: Mouse scrolled (353, 421) with delta (0, 0)
Screenshot: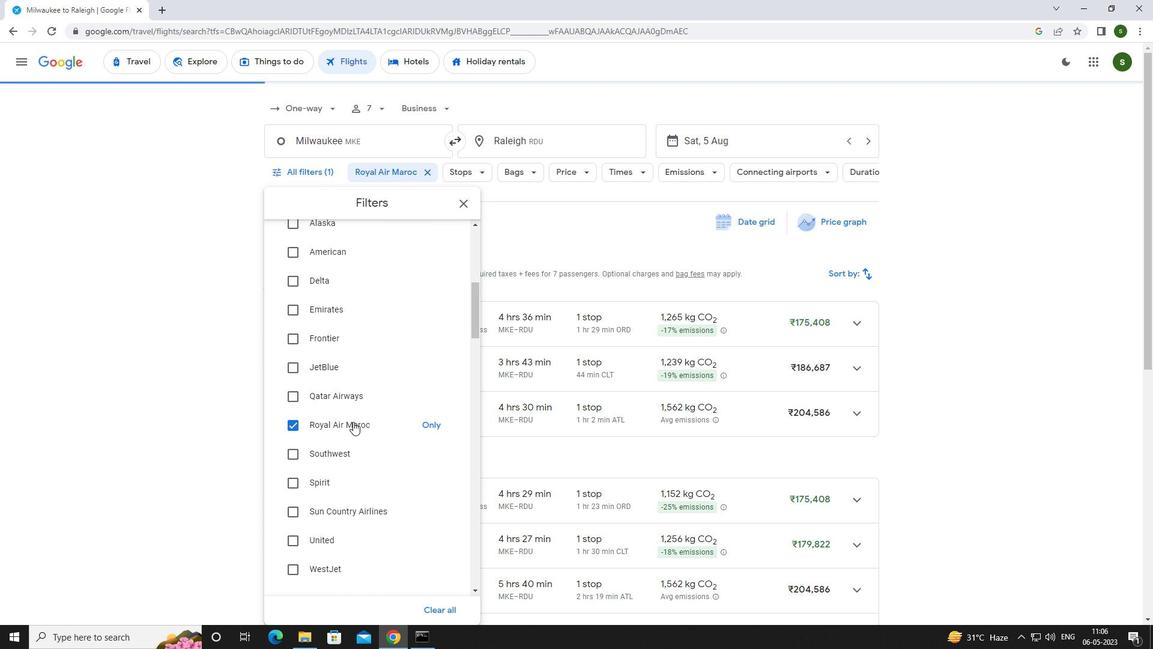 
Action: Mouse scrolled (353, 421) with delta (0, 0)
Screenshot: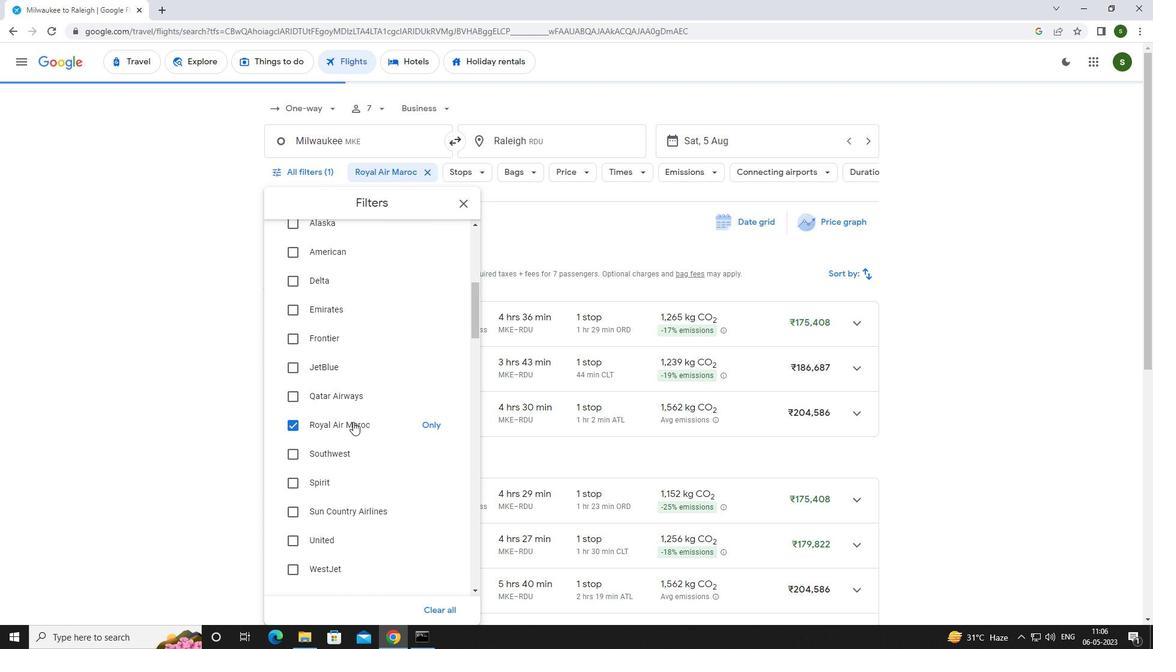
Action: Mouse scrolled (353, 421) with delta (0, 0)
Screenshot: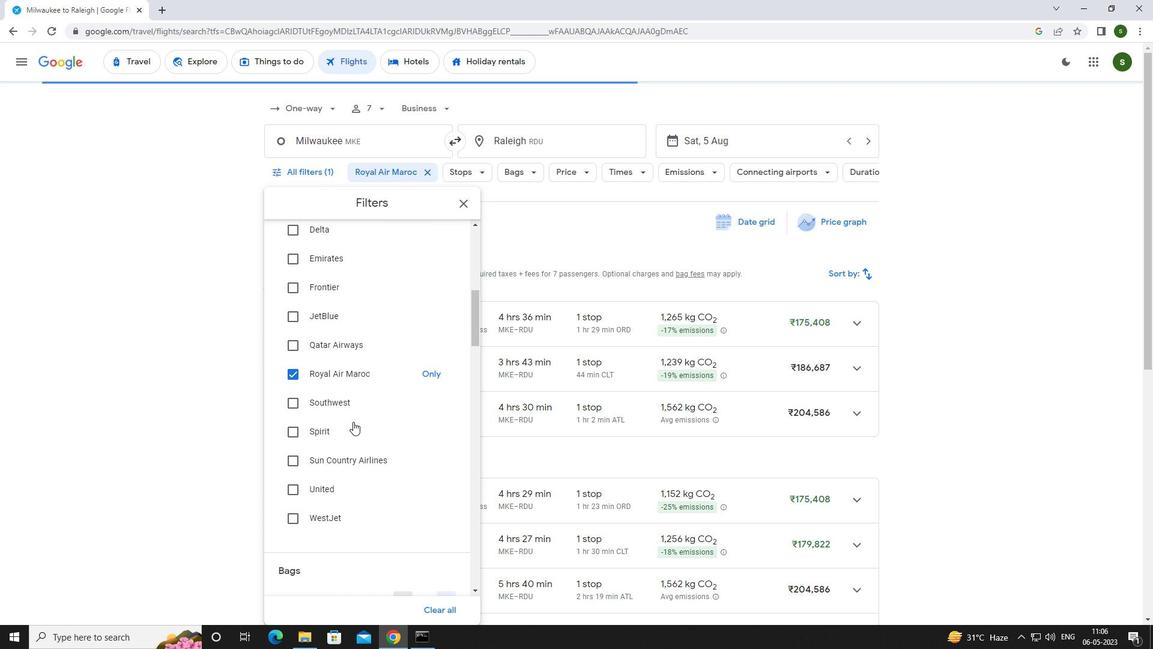 
Action: Mouse moved to (446, 436)
Screenshot: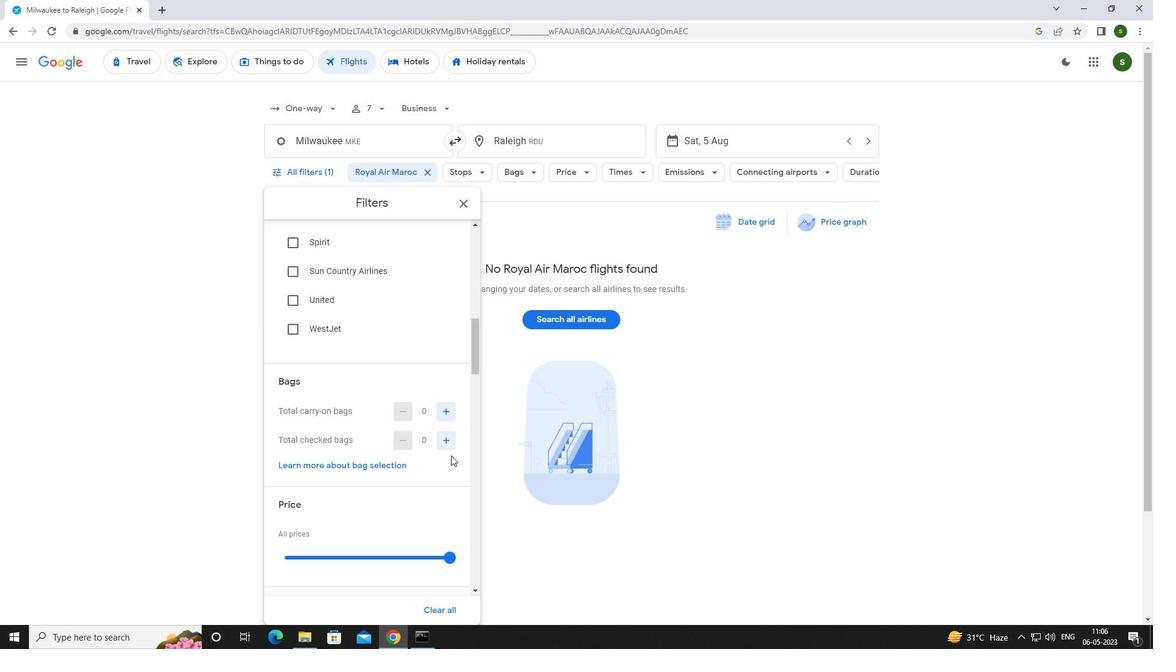 
Action: Mouse pressed left at (446, 436)
Screenshot: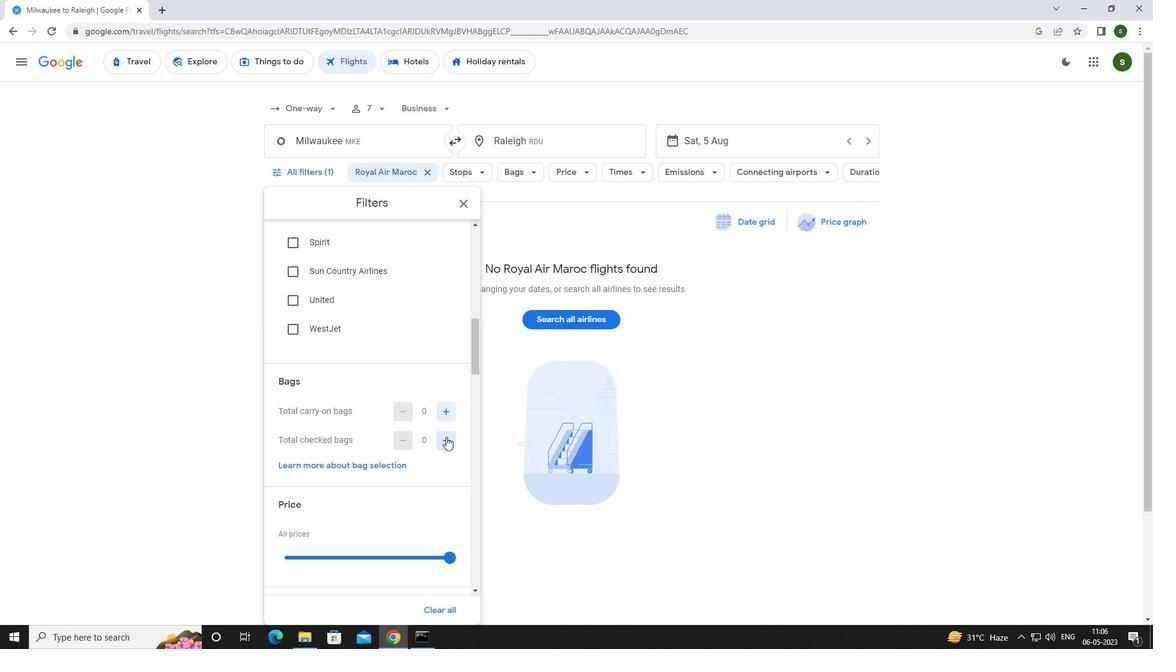 
Action: Mouse pressed left at (446, 436)
Screenshot: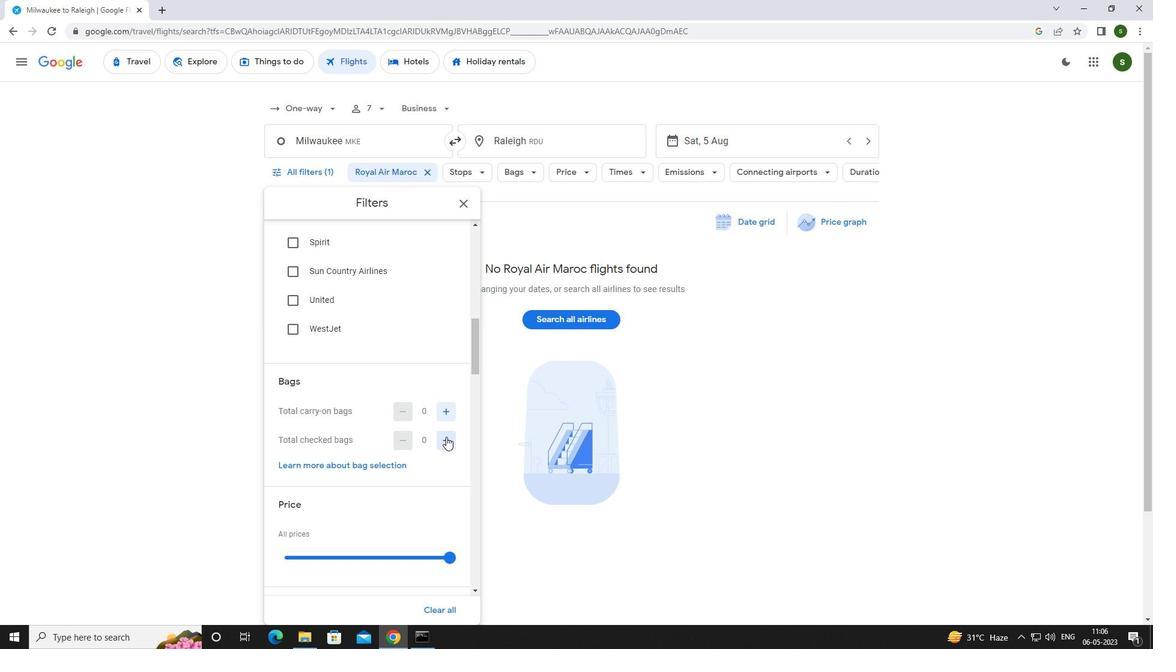 
Action: Mouse pressed left at (446, 436)
Screenshot: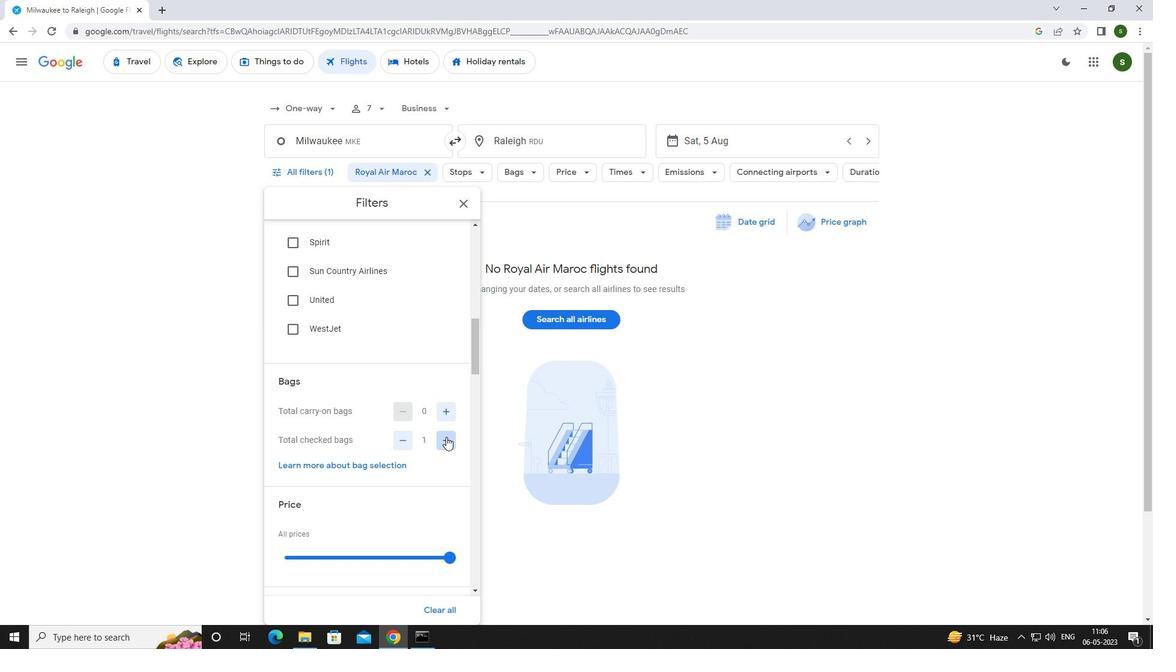 
Action: Mouse pressed left at (446, 436)
Screenshot: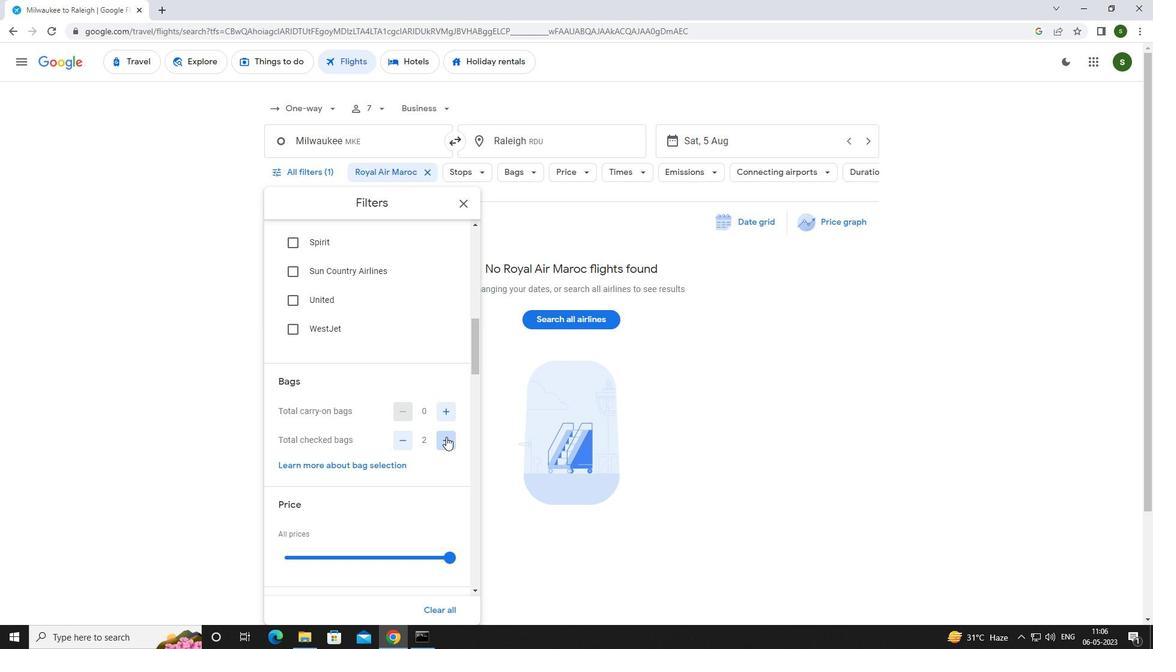 
Action: Mouse pressed left at (446, 436)
Screenshot: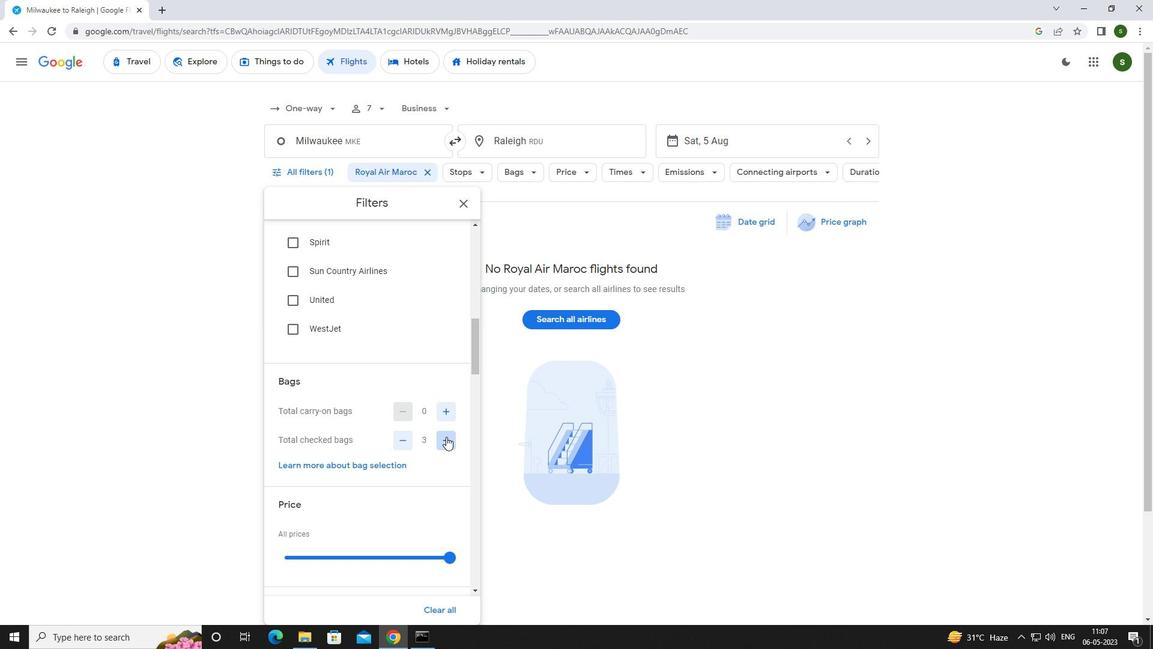 
Action: Mouse pressed left at (446, 436)
Screenshot: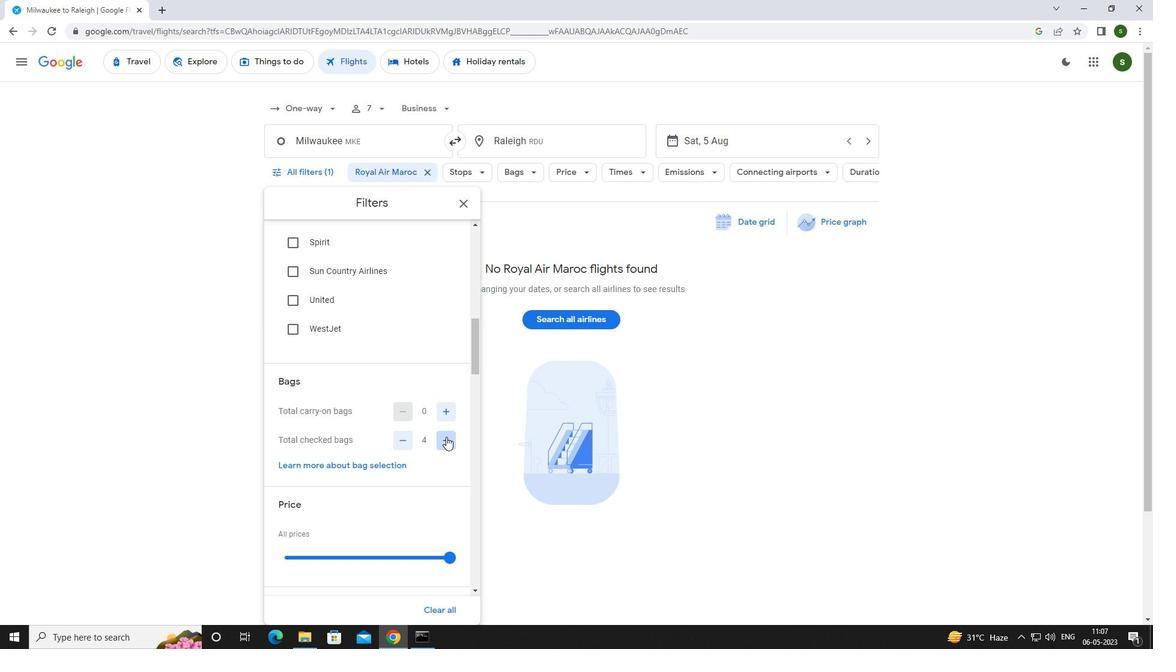 
Action: Mouse pressed left at (446, 436)
Screenshot: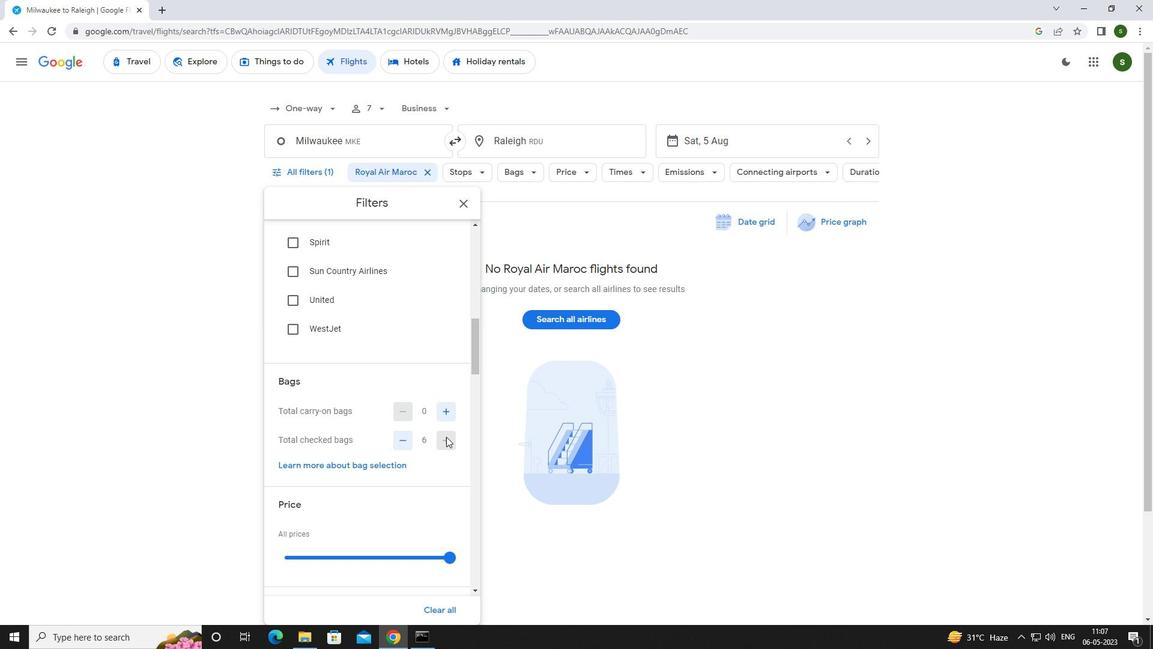 
Action: Mouse scrolled (446, 436) with delta (0, 0)
Screenshot: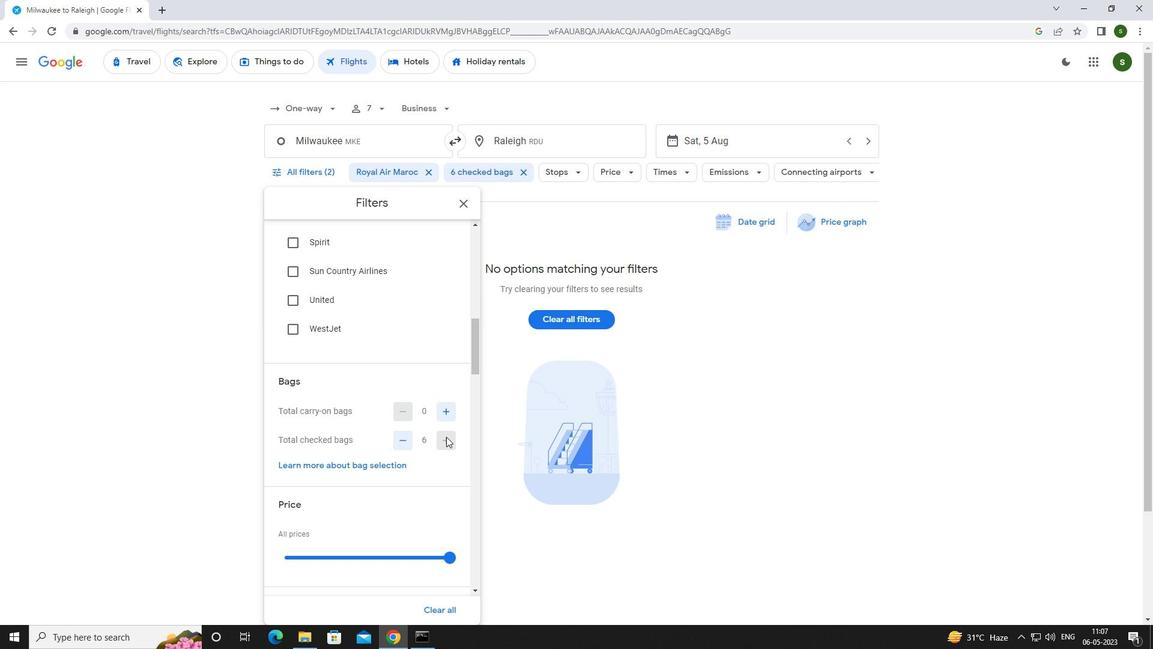 
Action: Mouse moved to (399, 457)
Screenshot: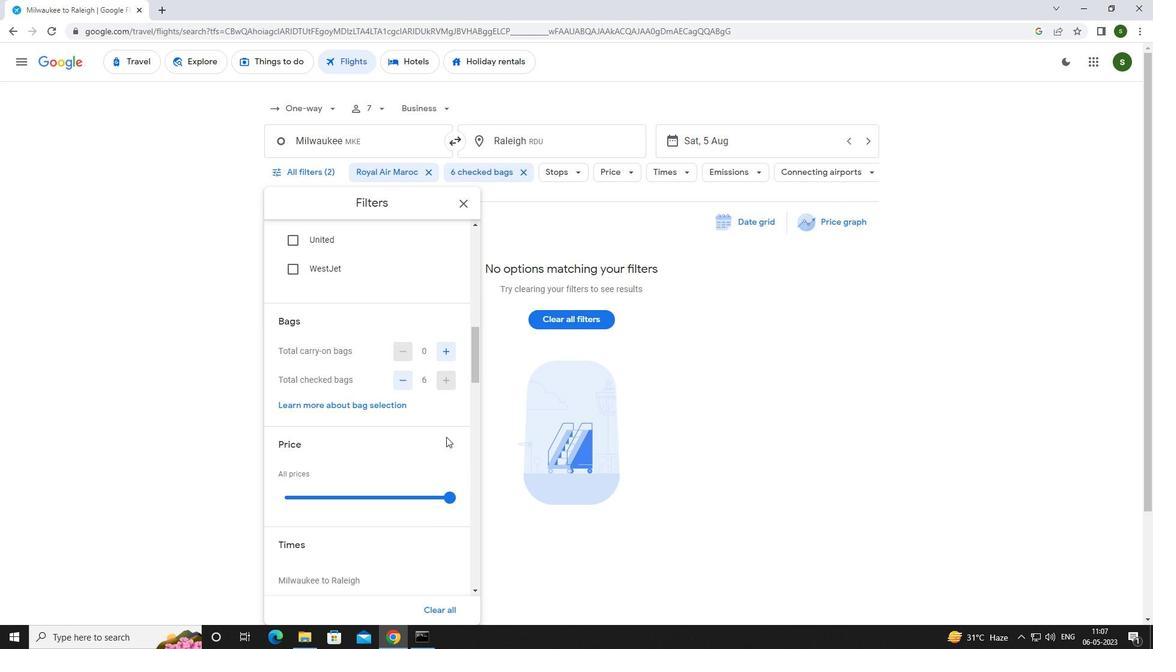 
Action: Mouse scrolled (399, 456) with delta (0, 0)
Screenshot: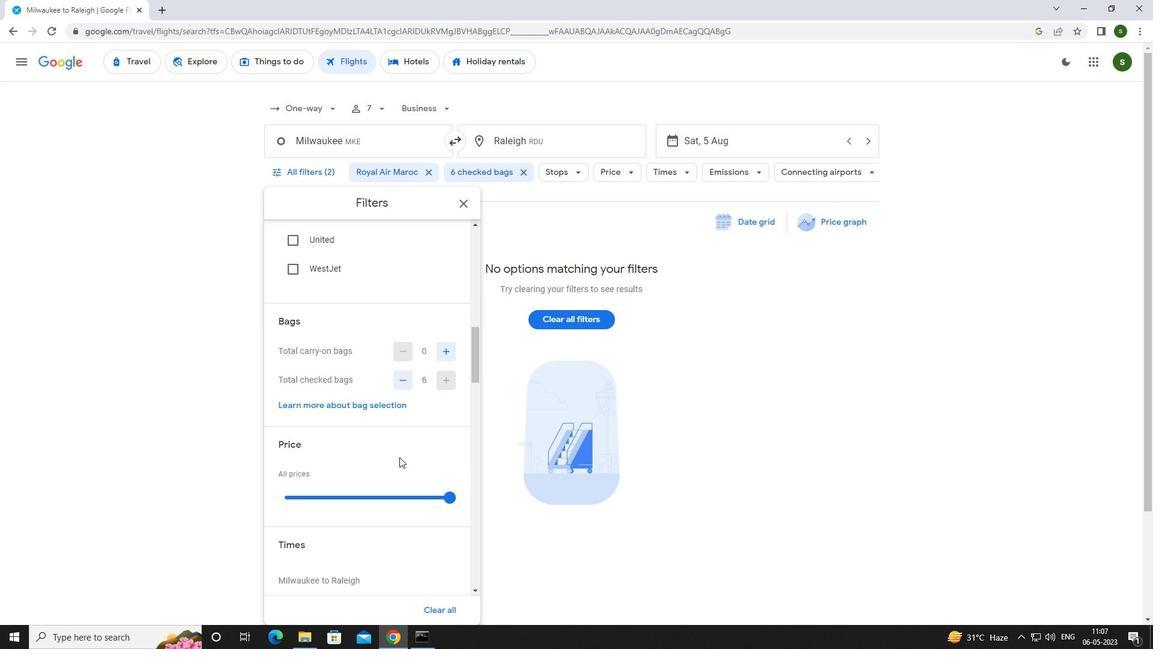 
Action: Mouse scrolled (399, 456) with delta (0, 0)
Screenshot: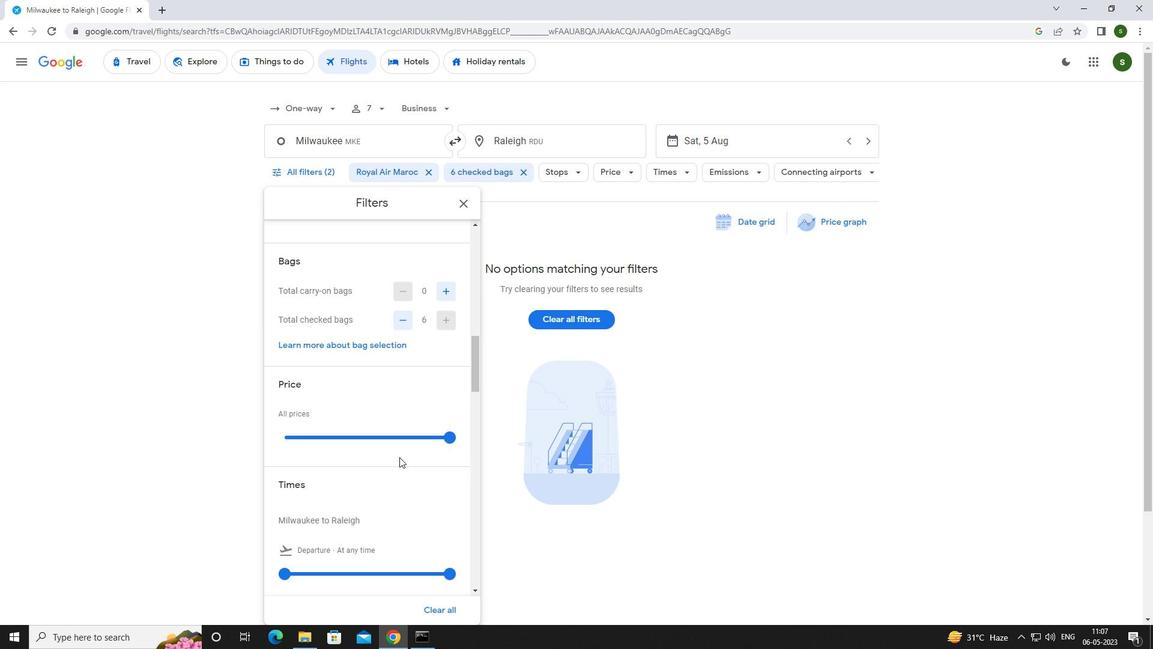 
Action: Mouse scrolled (399, 456) with delta (0, 0)
Screenshot: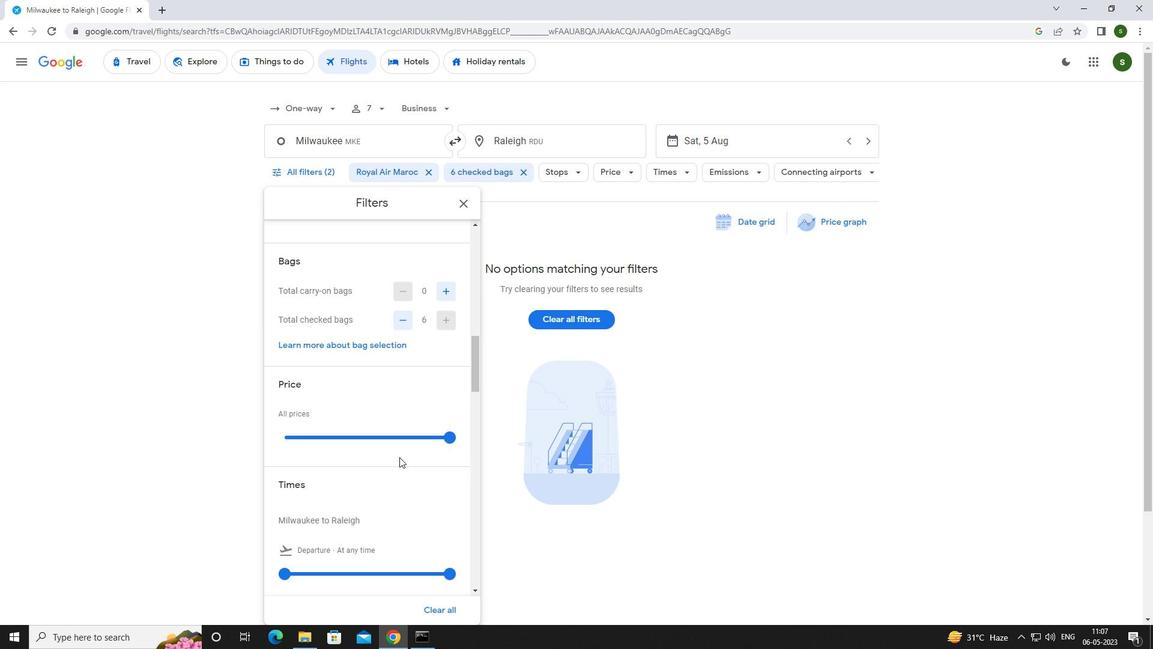 
Action: Mouse moved to (290, 455)
Screenshot: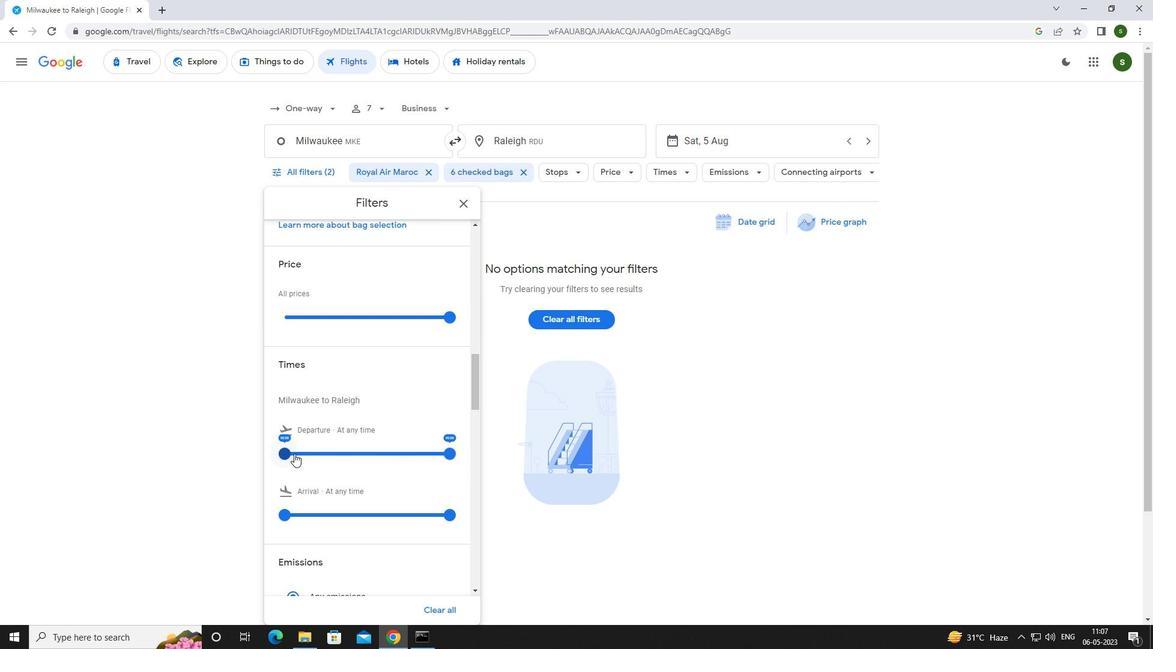
Action: Mouse pressed left at (290, 455)
Screenshot: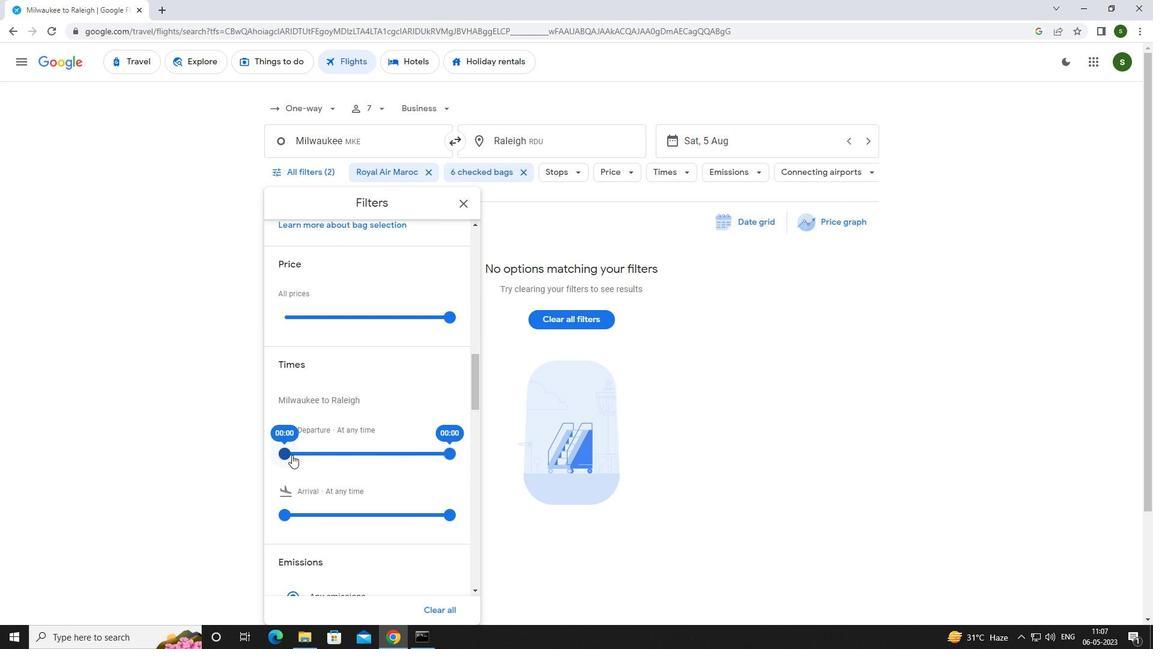 
Action: Mouse moved to (571, 539)
Screenshot: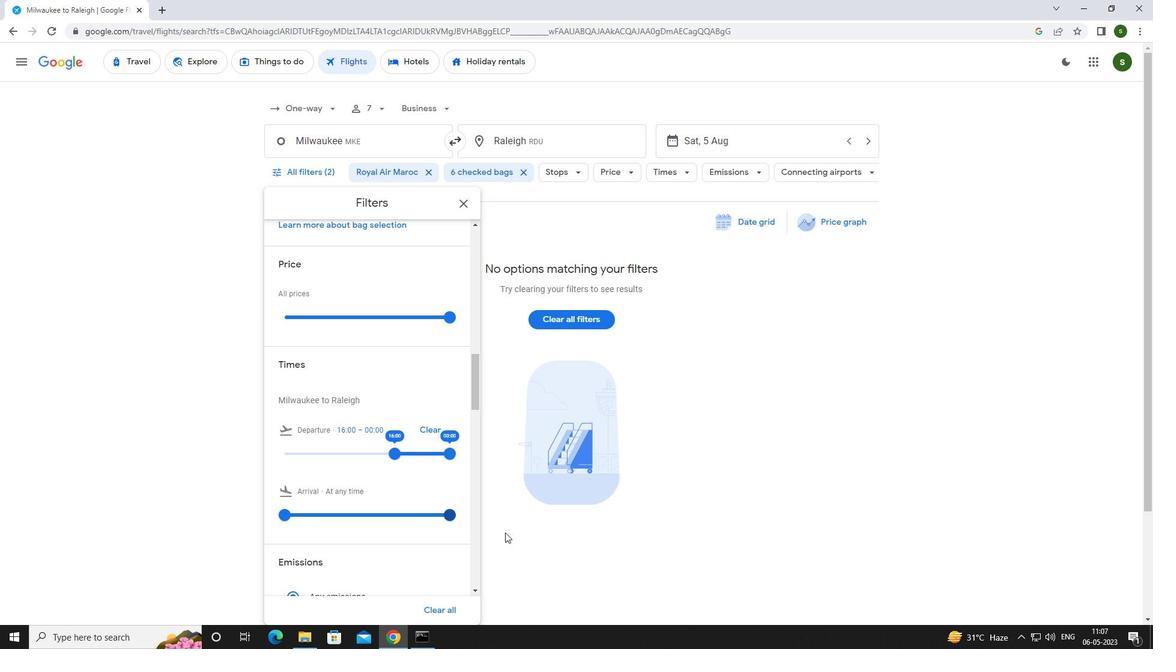 
Action: Mouse pressed left at (571, 539)
Screenshot: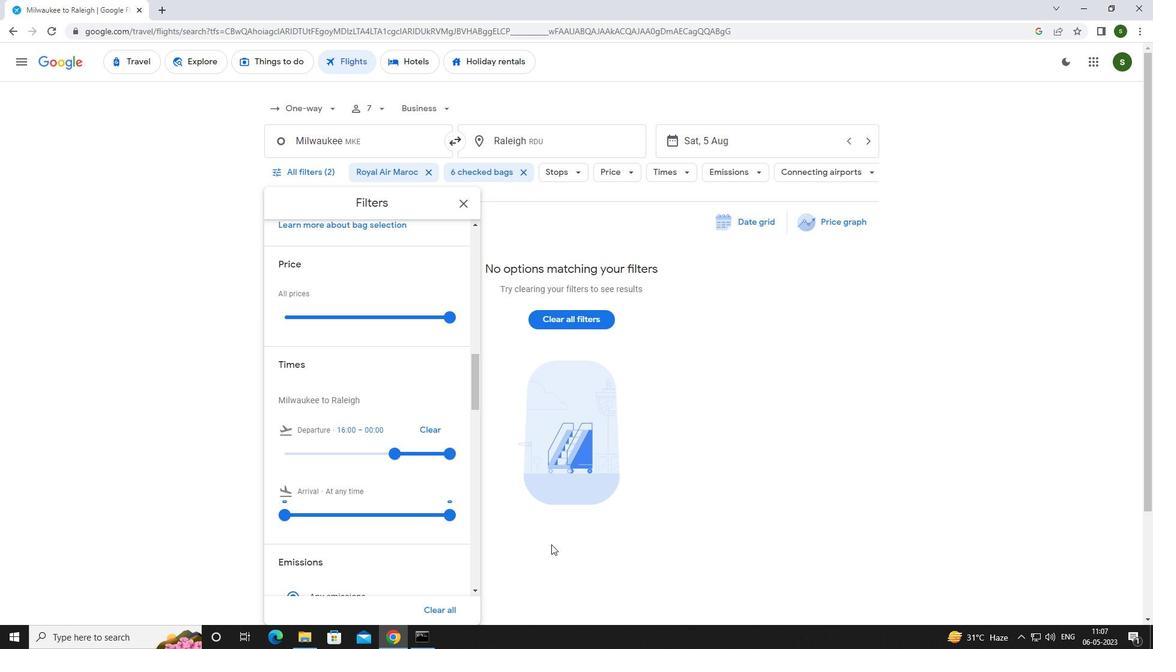 
